 Task: Find a house in Willmar, United States, for 2 guests from June 5 to June 16, with a price range of ₹7,000 to ₹15,000, 1 bedroom, 1 bed, 1 bathroom, self check-in, and English-speaking host.
Action: Mouse moved to (459, 107)
Screenshot: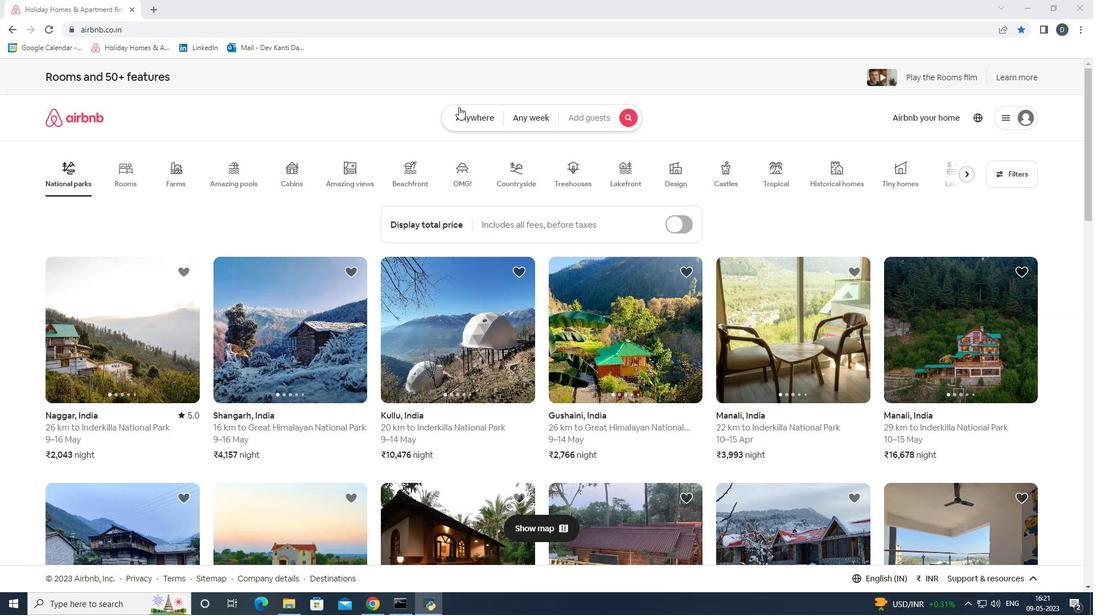 
Action: Mouse pressed left at (459, 107)
Screenshot: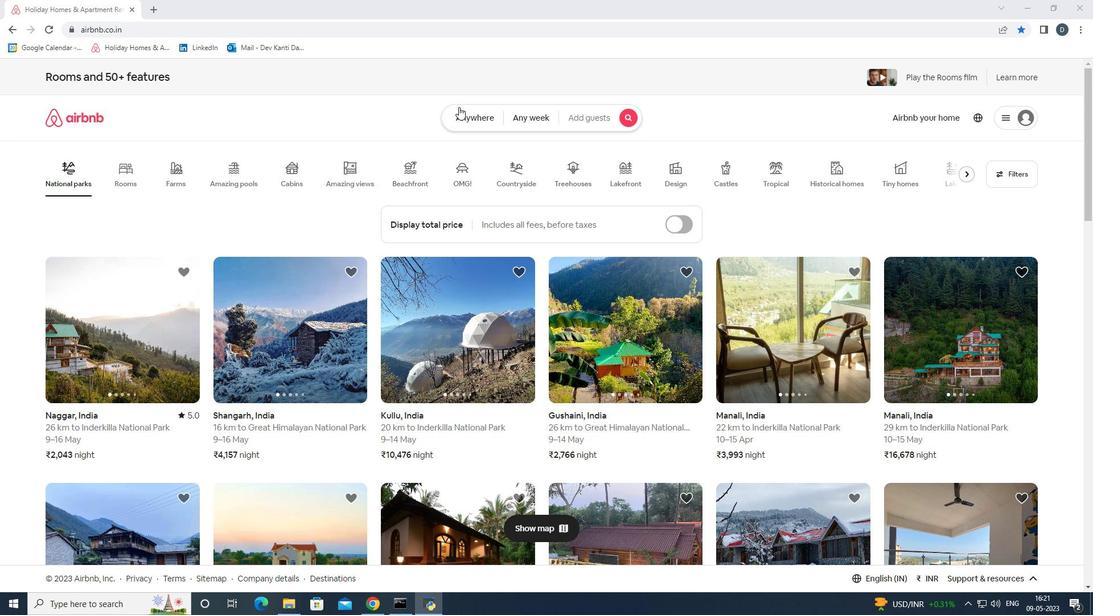 
Action: Mouse moved to (436, 163)
Screenshot: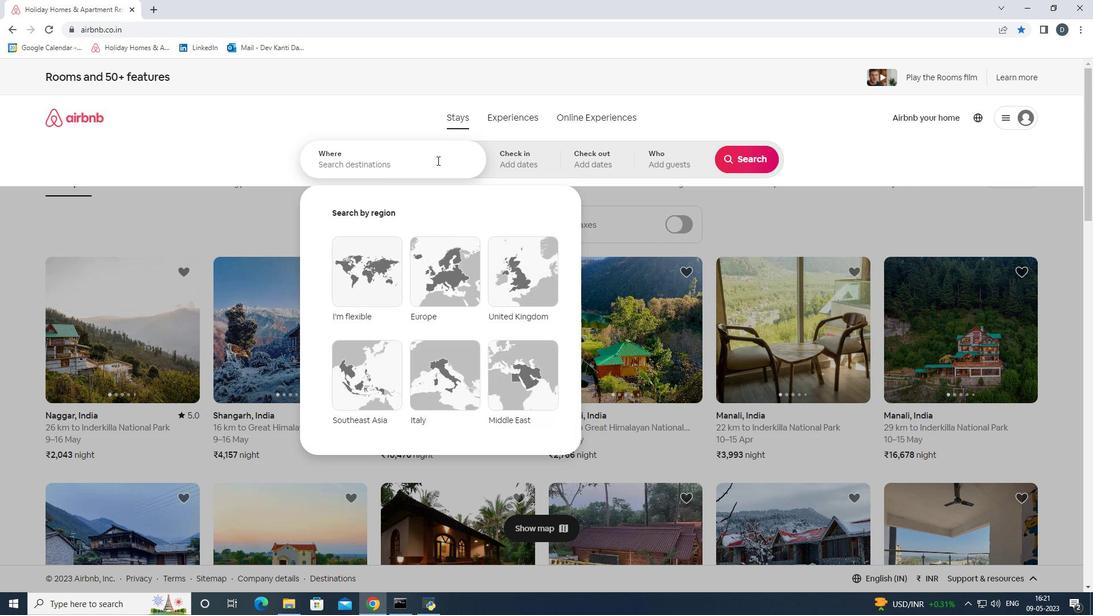 
Action: Mouse pressed left at (436, 163)
Screenshot: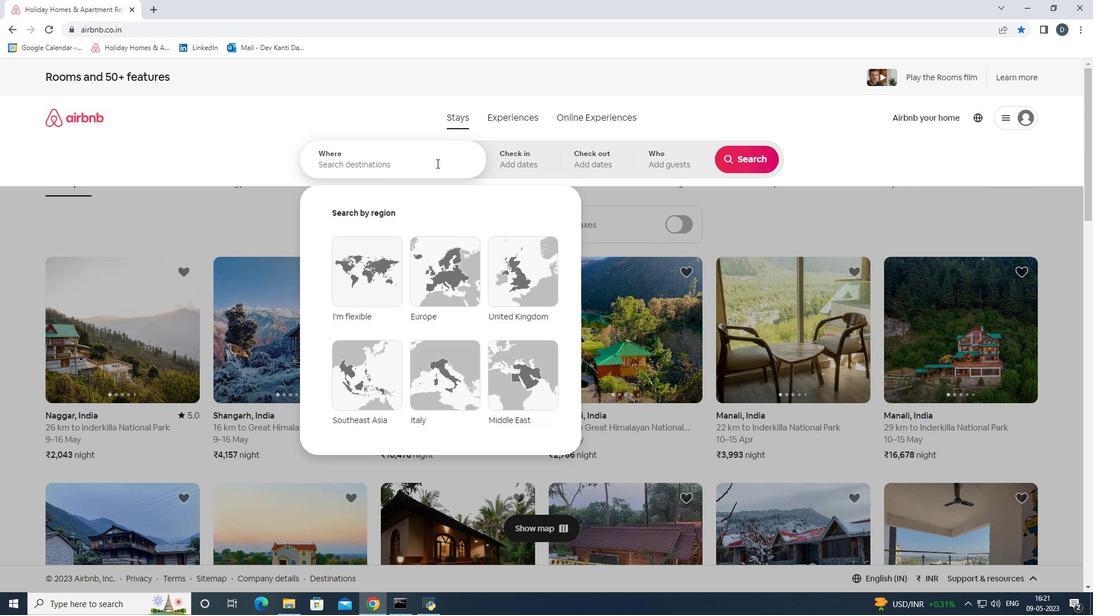 
Action: Mouse moved to (436, 163)
Screenshot: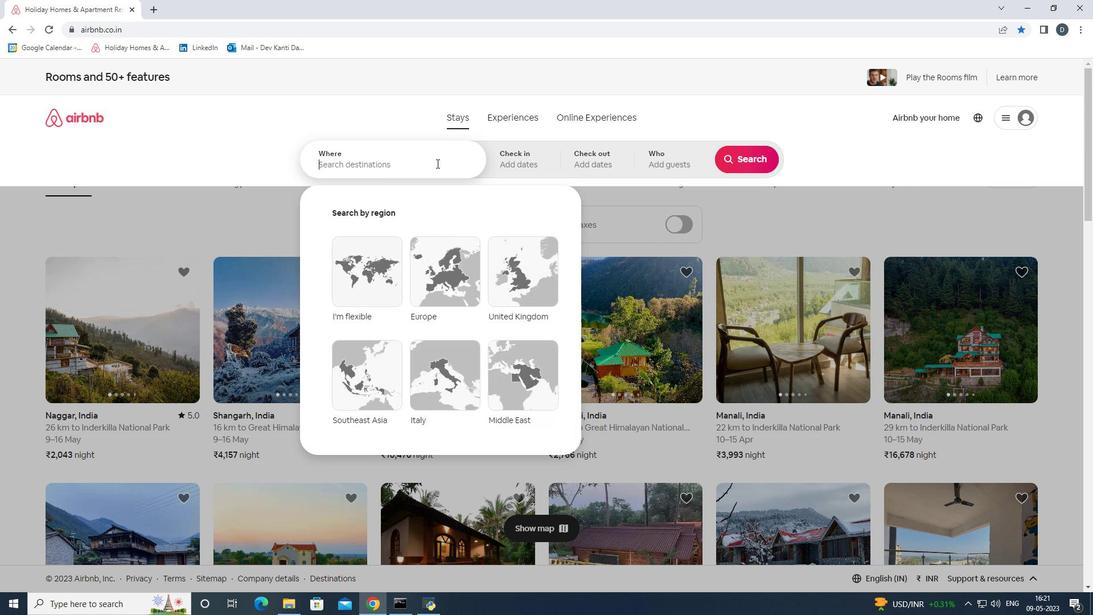 
Action: Key pressed <Key.shift><Key.shift><Key.shift><Key.shift><Key.shift><Key.shift><Key.shift><Key.shift><Key.shift>Willmar,<Key.space><Key.shift><Key.shift><Key.shift><Key.shift><Key.shift><Key.shift><Key.shift><Key.shift><Key.shift><Key.shift><Key.shift><Key.shift><Key.shift><Key.shift>United<Key.space><Key.shift><Key.shift><Key.shift><Key.shift><Key.shift><Key.shift><Key.shift><Key.shift><Key.shift><Key.shift><Key.shift>States<Key.enter>
Screenshot: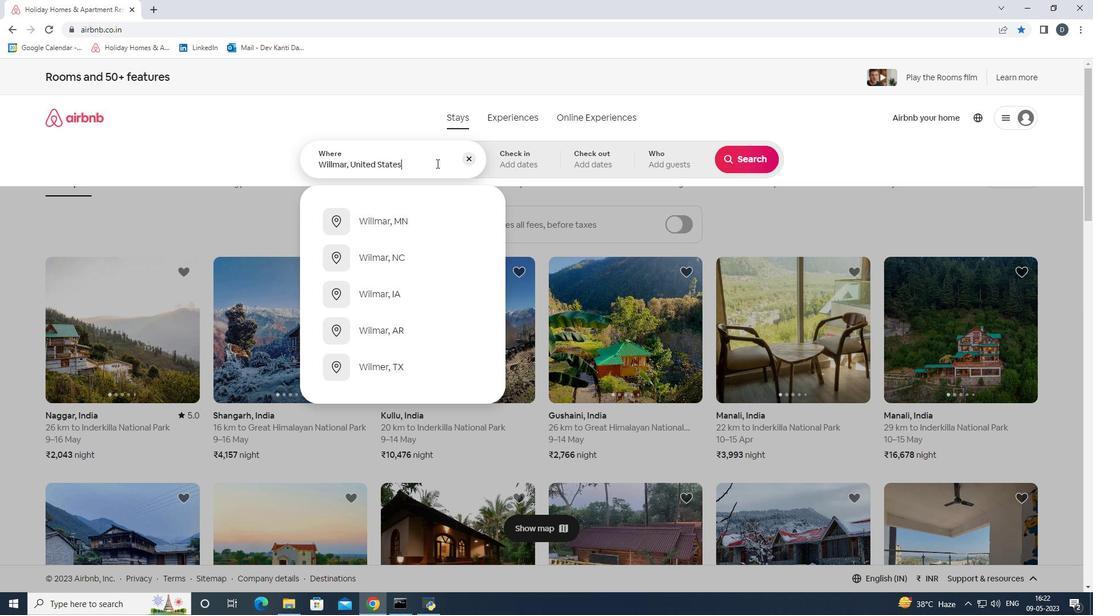 
Action: Mouse moved to (595, 320)
Screenshot: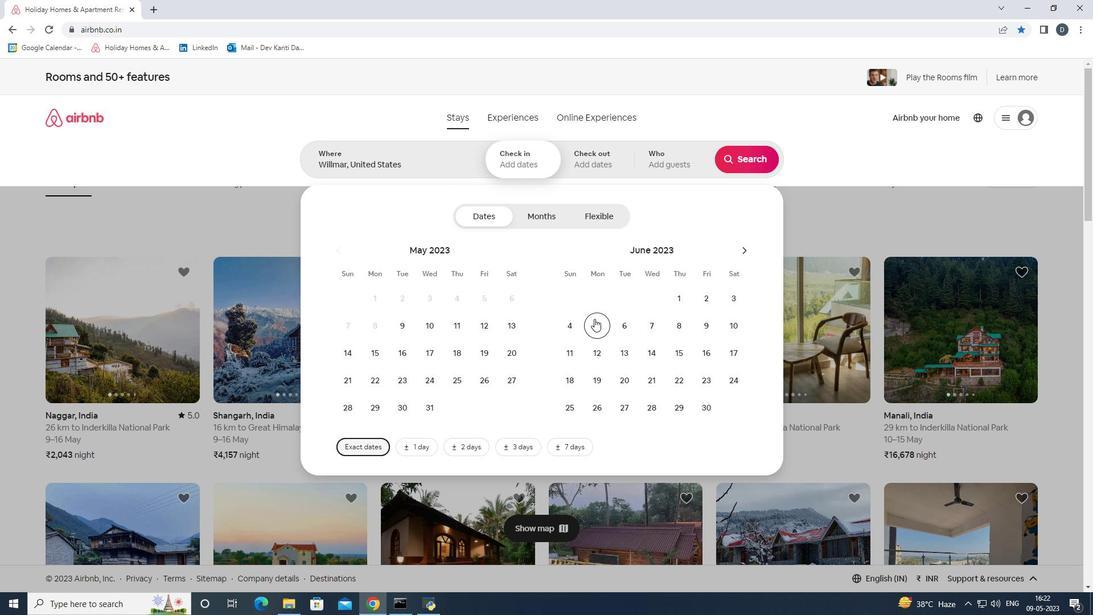 
Action: Mouse pressed left at (595, 320)
Screenshot: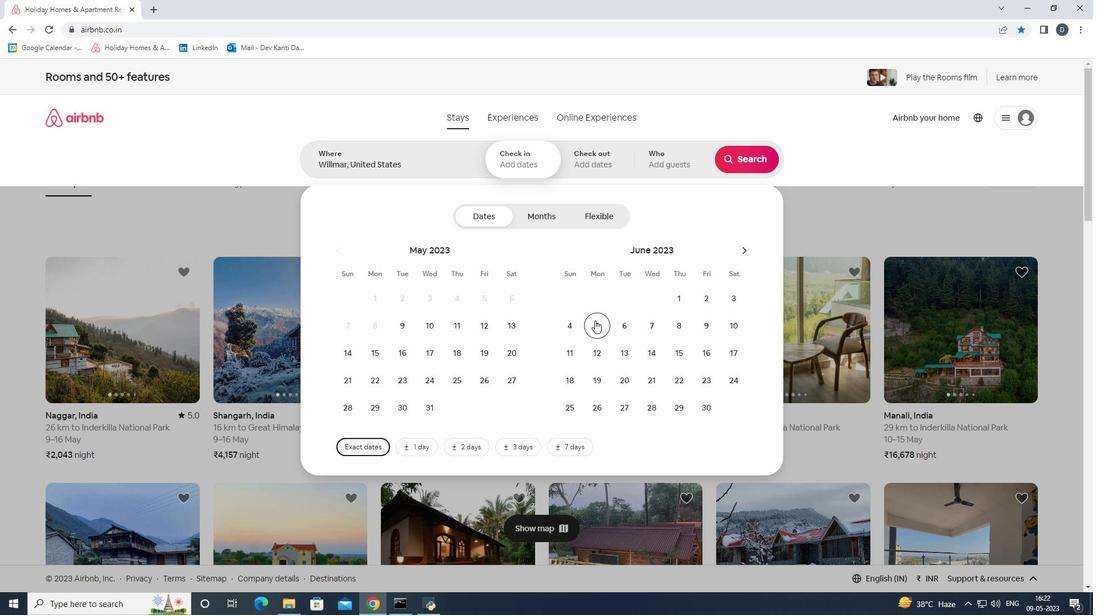 
Action: Mouse moved to (702, 345)
Screenshot: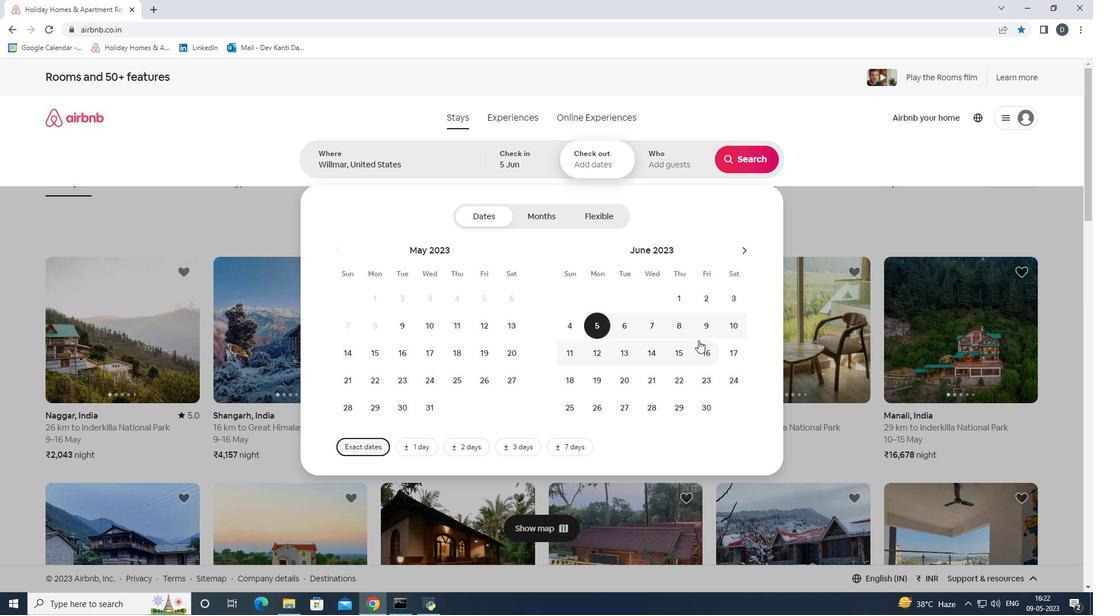 
Action: Mouse pressed left at (702, 345)
Screenshot: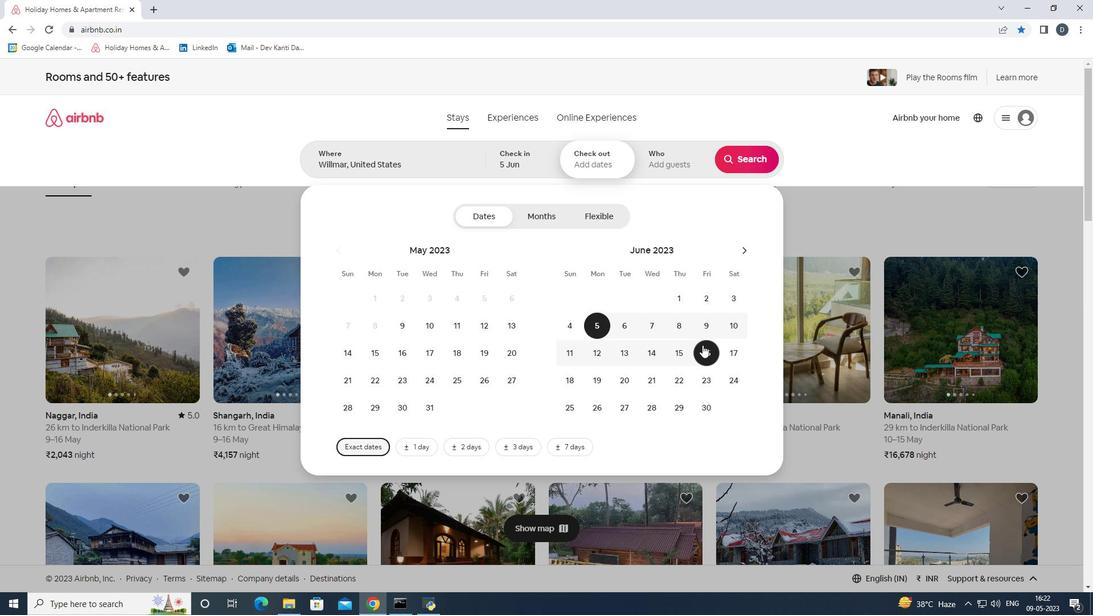 
Action: Mouse moved to (679, 166)
Screenshot: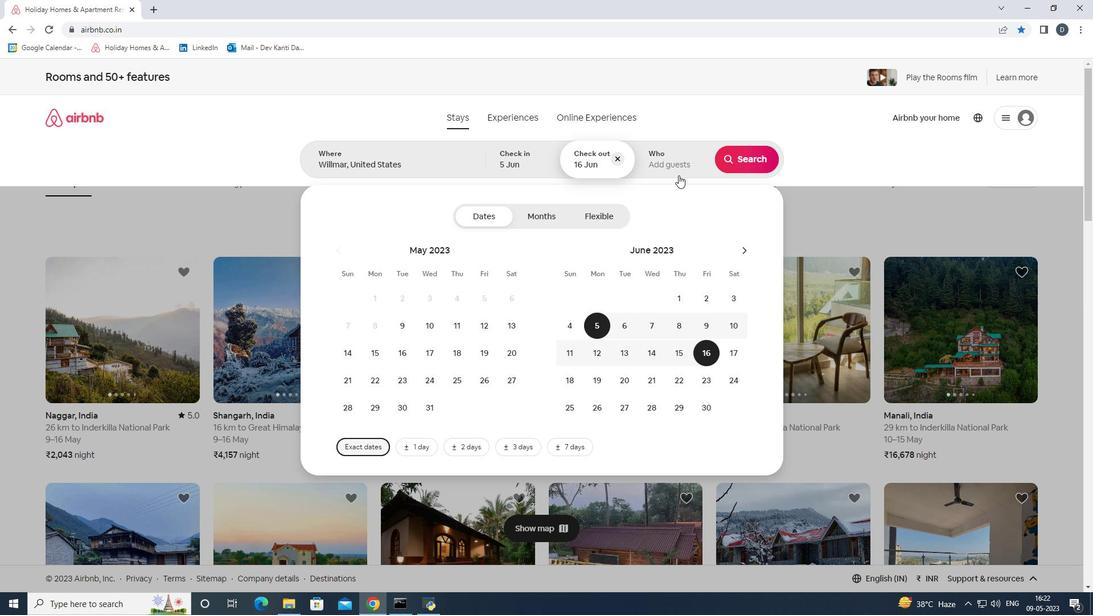 
Action: Mouse pressed left at (679, 166)
Screenshot: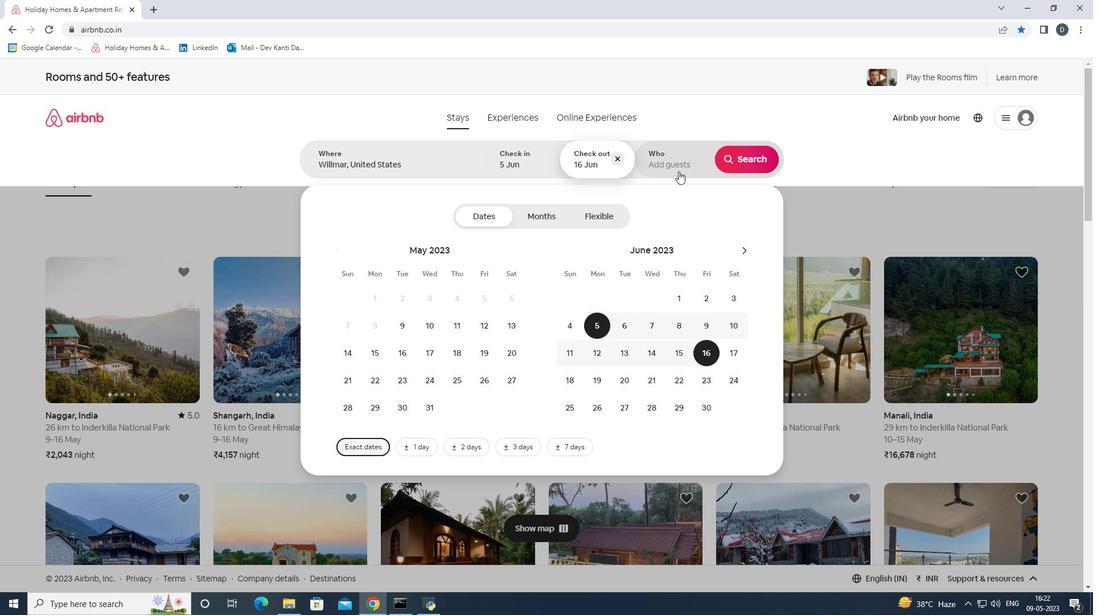 
Action: Mouse moved to (744, 218)
Screenshot: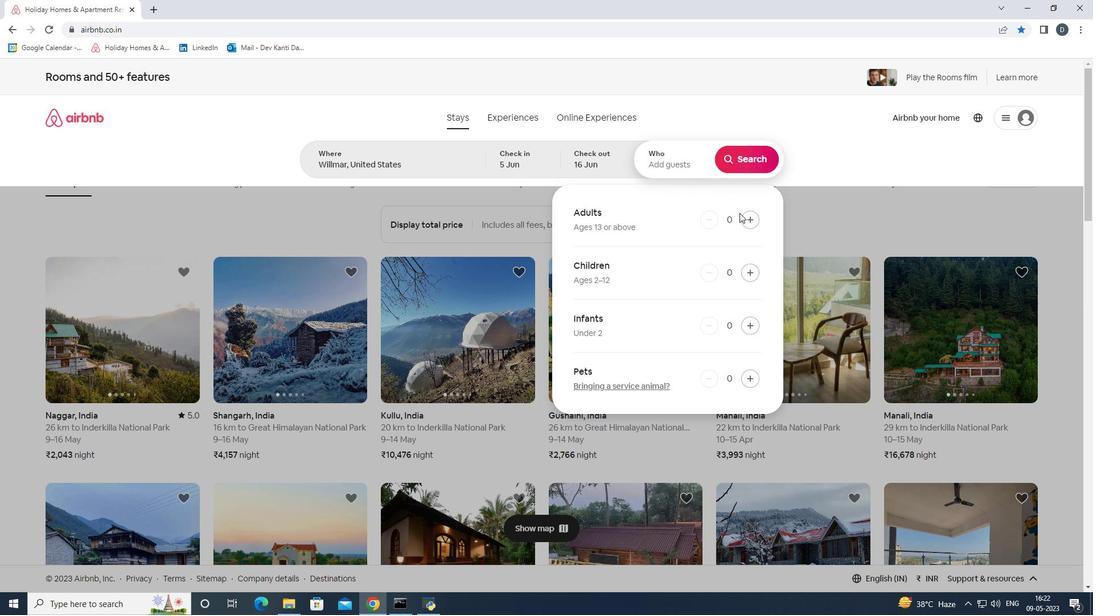 
Action: Mouse pressed left at (744, 218)
Screenshot: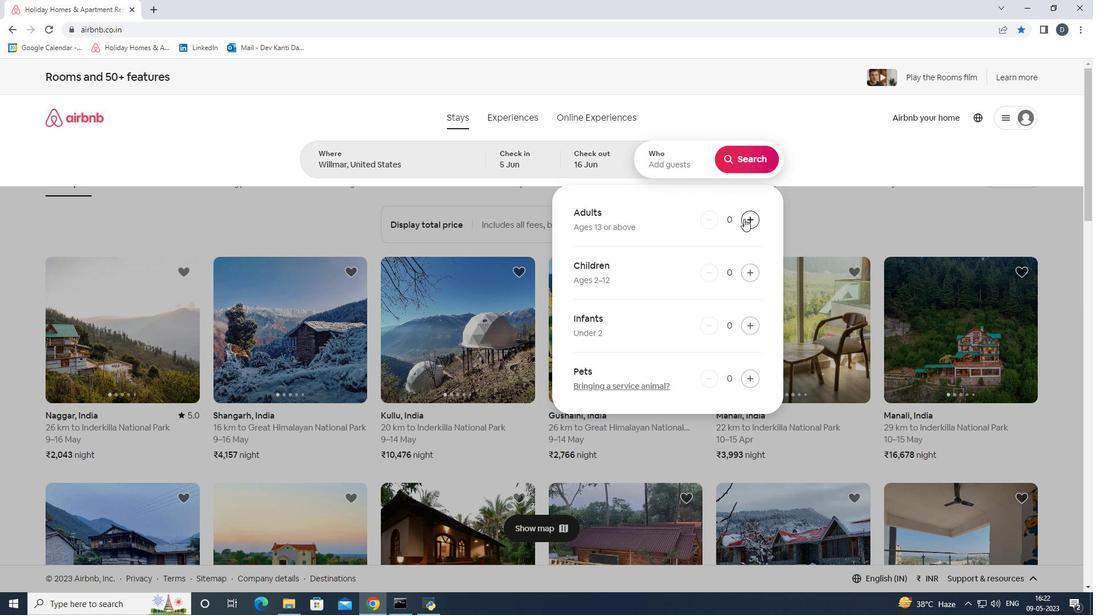 
Action: Mouse pressed left at (744, 218)
Screenshot: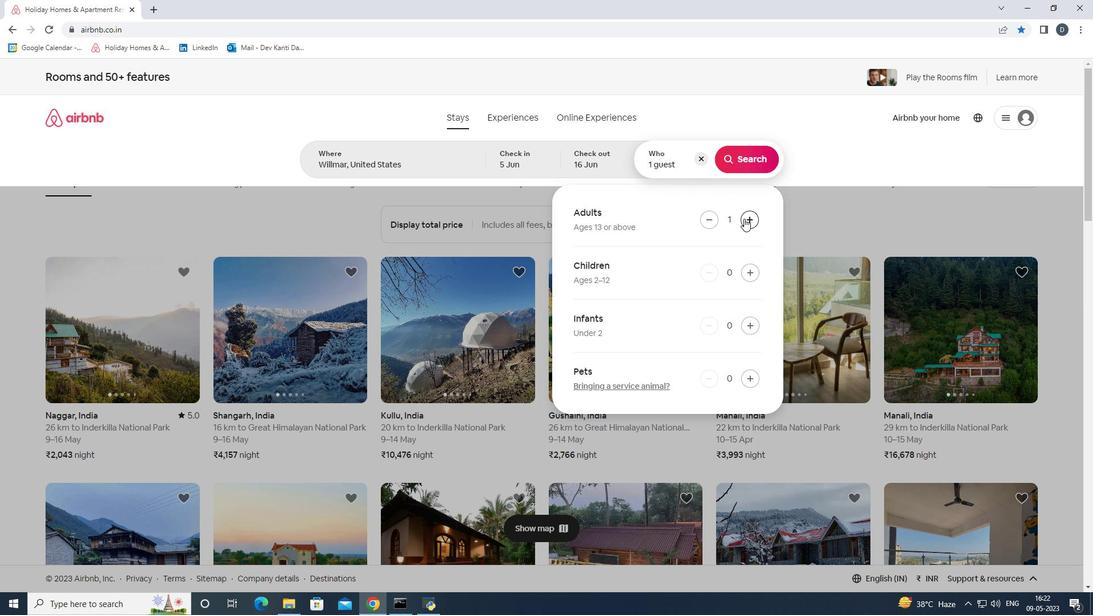 
Action: Mouse moved to (747, 163)
Screenshot: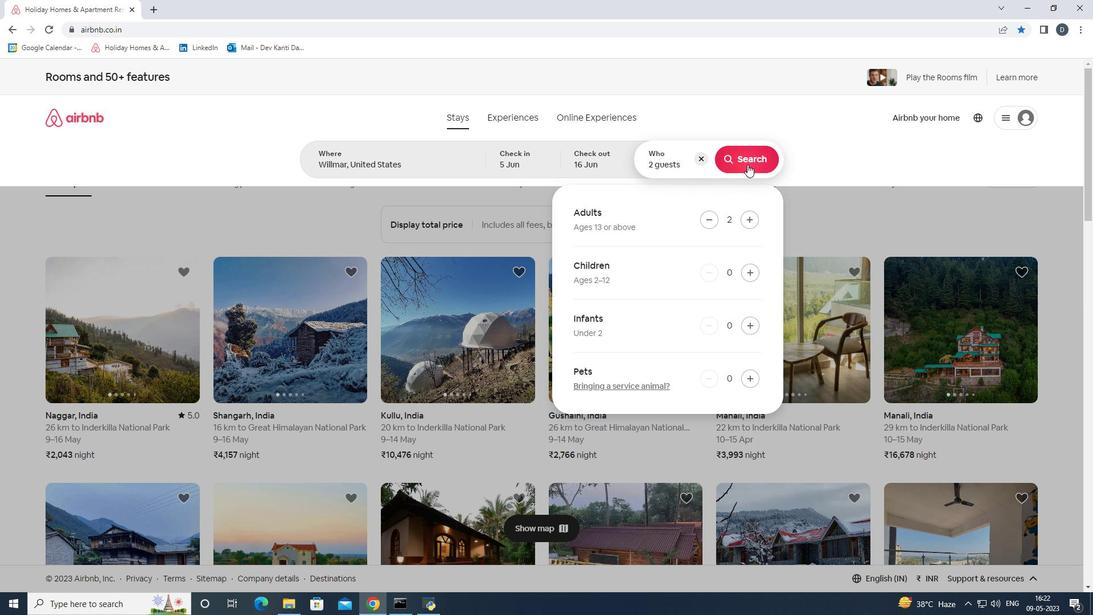 
Action: Mouse pressed left at (747, 163)
Screenshot: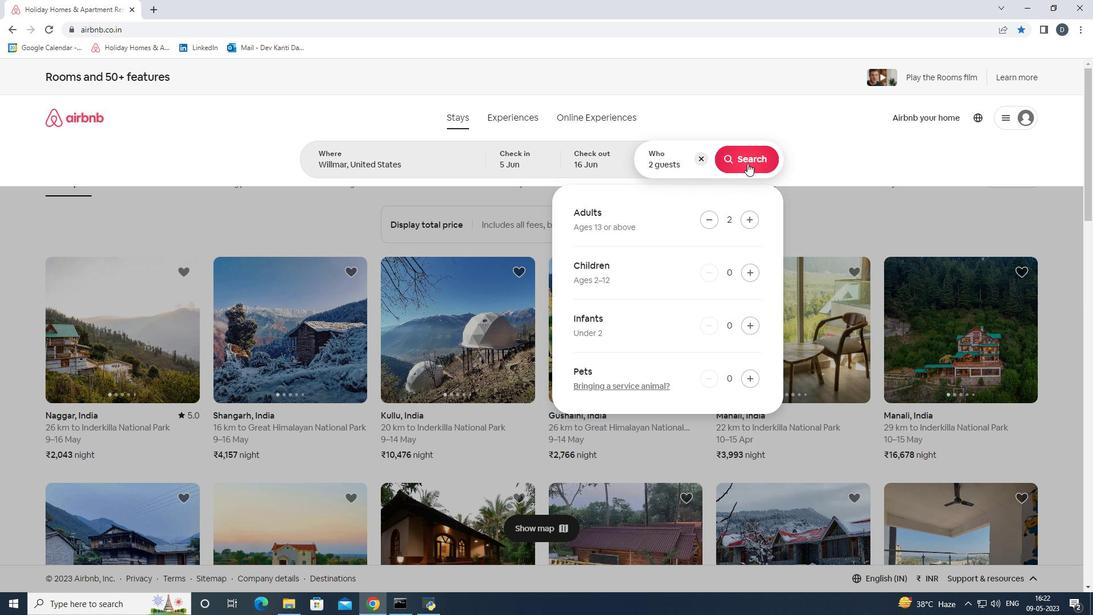 
Action: Mouse moved to (1025, 133)
Screenshot: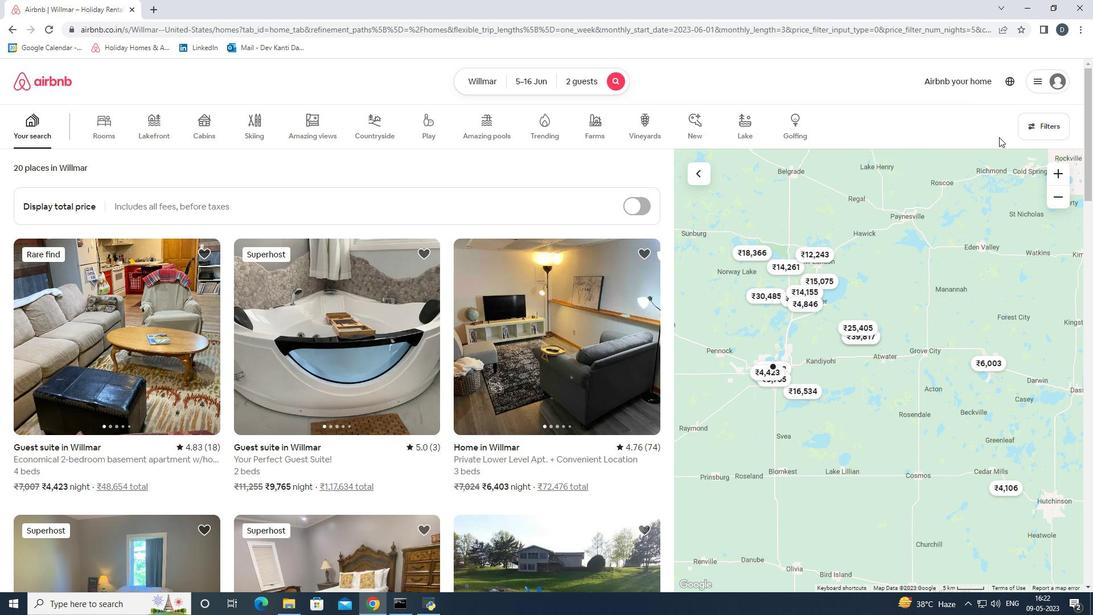 
Action: Mouse pressed left at (1025, 133)
Screenshot: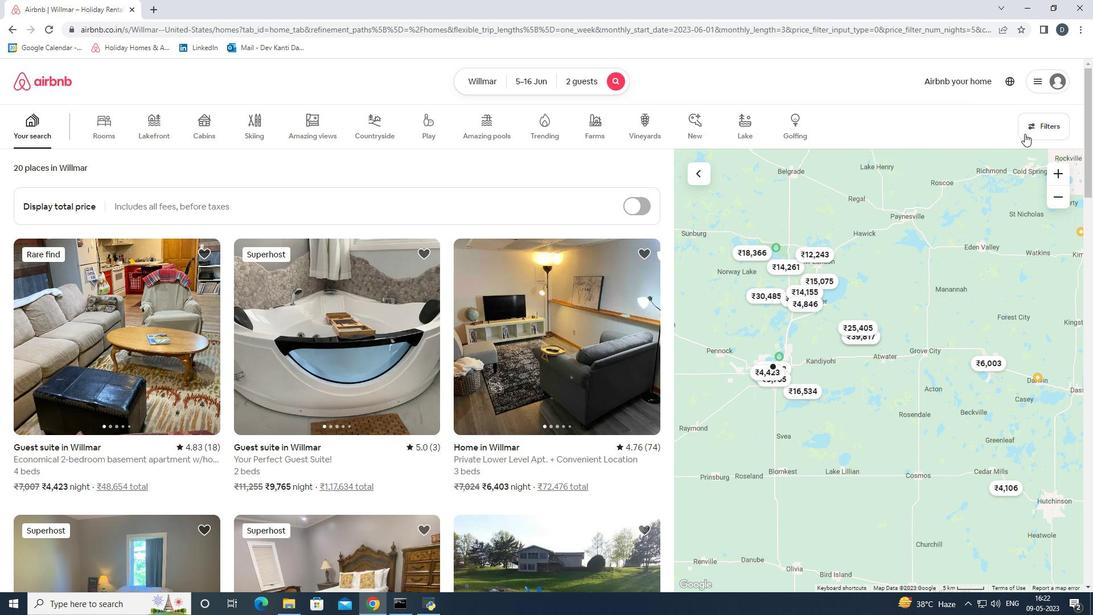 
Action: Mouse moved to (485, 403)
Screenshot: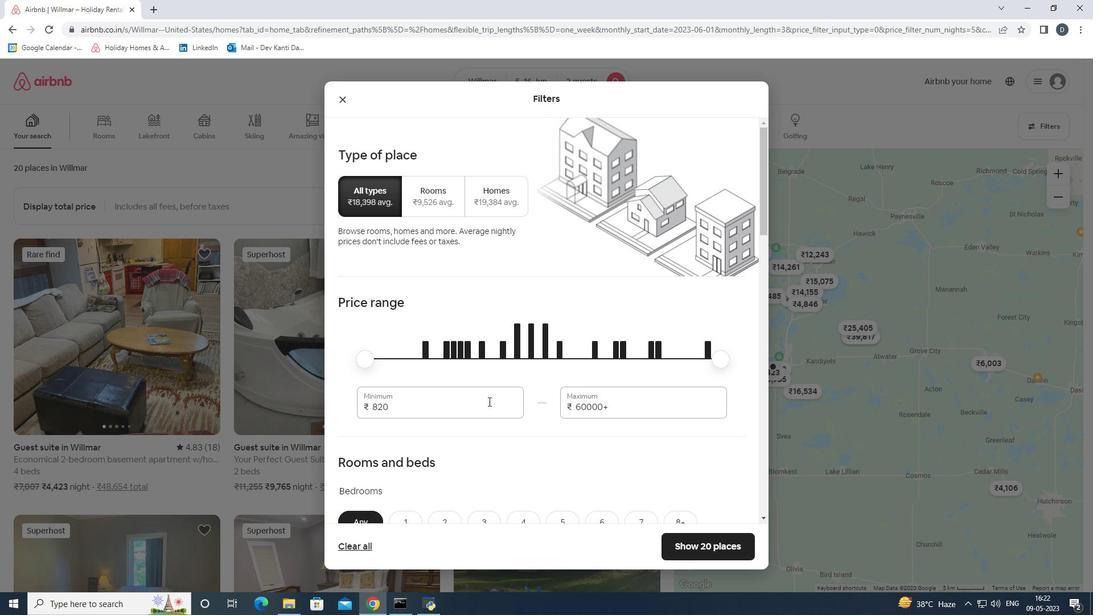 
Action: Mouse pressed left at (485, 403)
Screenshot: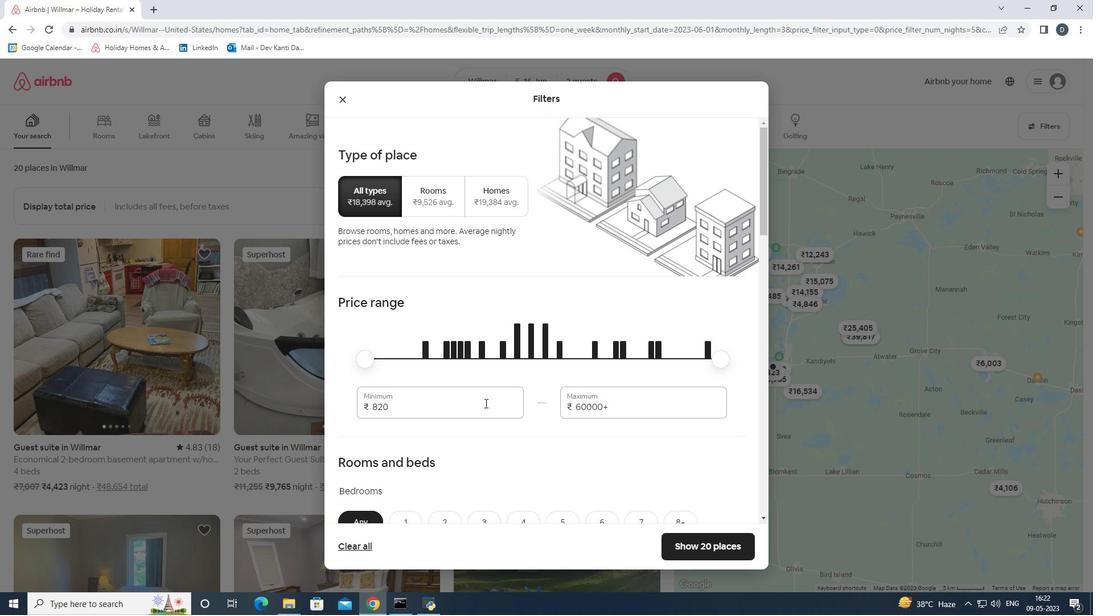 
Action: Mouse pressed left at (485, 403)
Screenshot: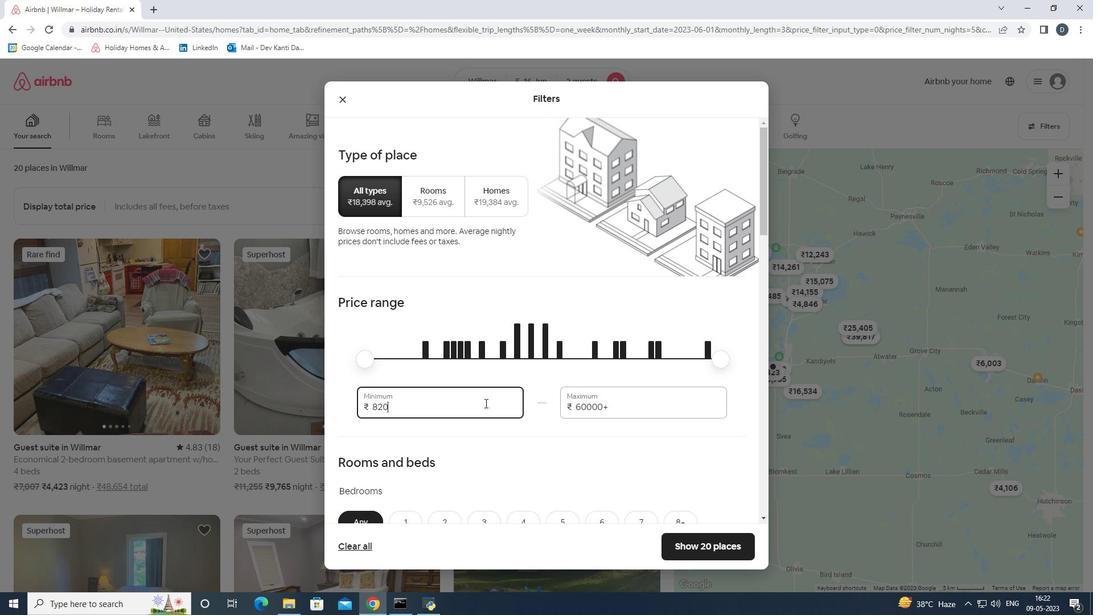 
Action: Key pressed 7000<Key.tab>15000
Screenshot: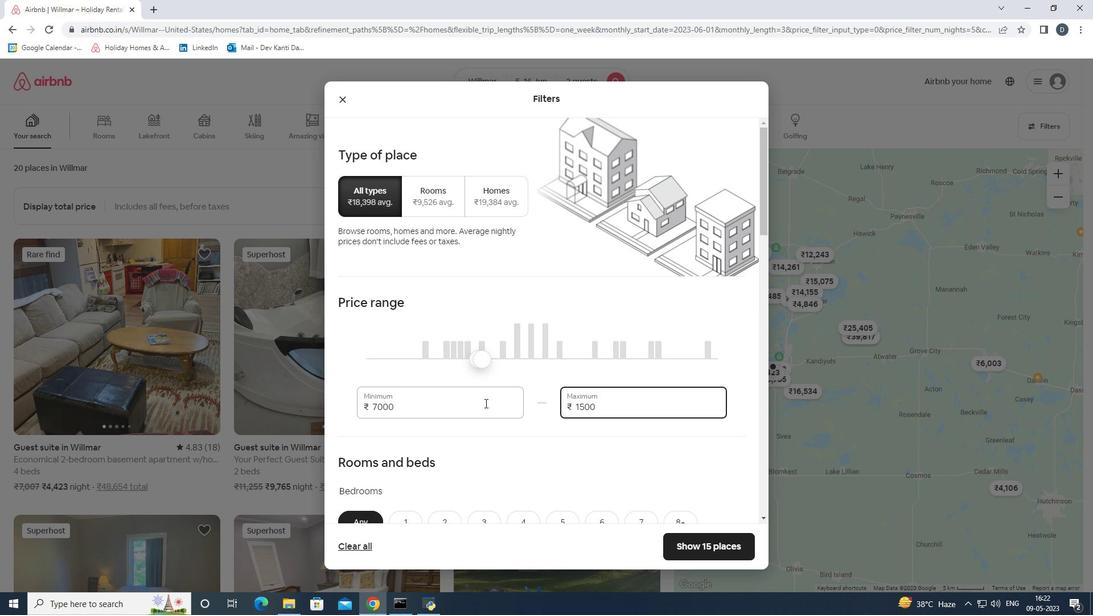 
Action: Mouse scrolled (485, 402) with delta (0, 0)
Screenshot: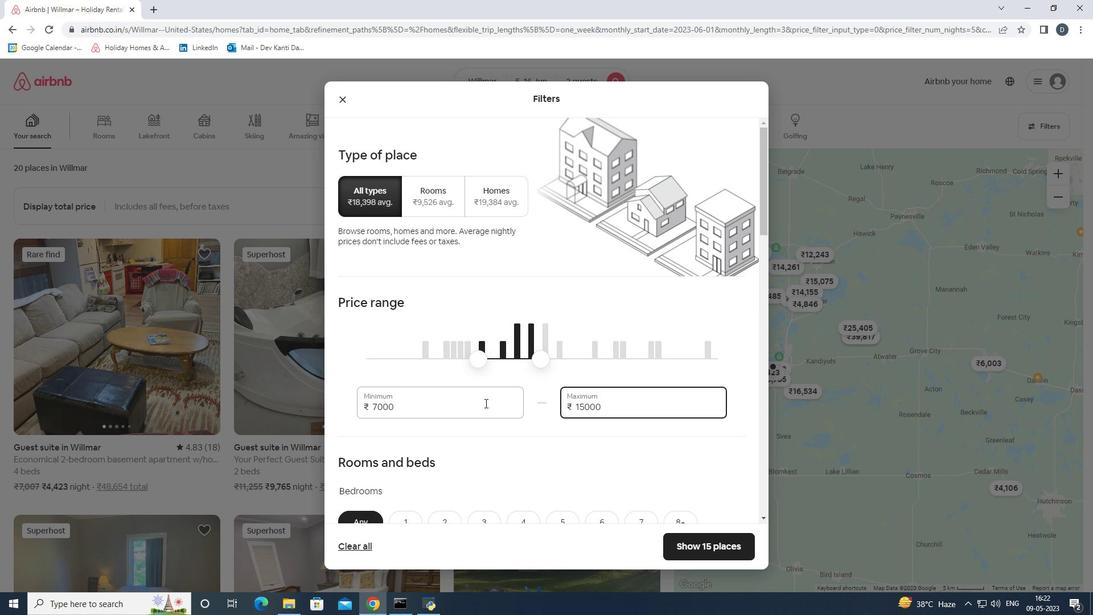 
Action: Mouse scrolled (485, 402) with delta (0, 0)
Screenshot: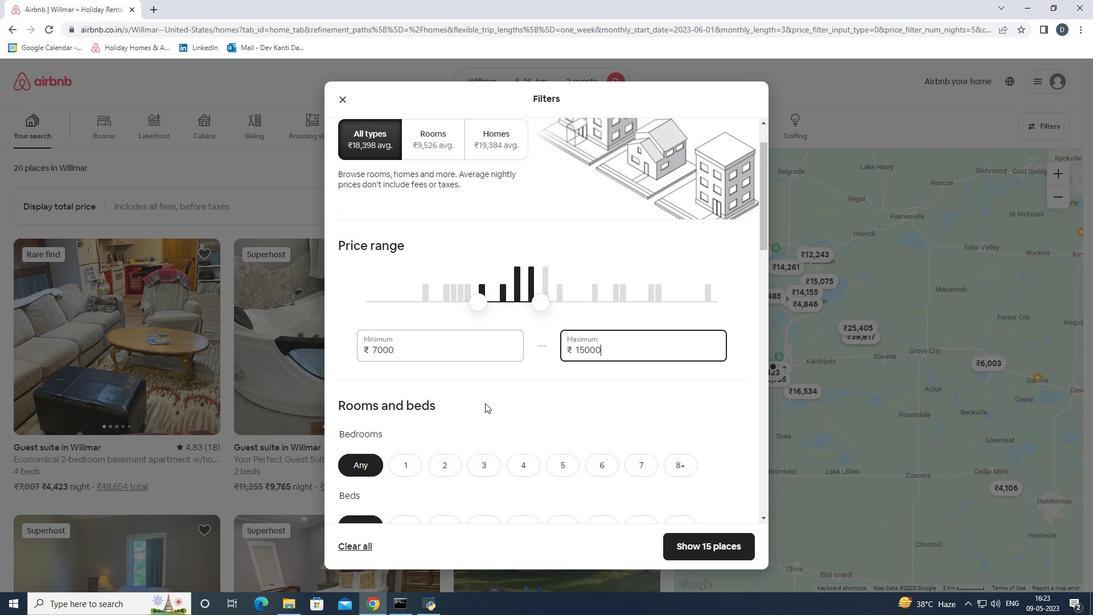 
Action: Mouse scrolled (485, 402) with delta (0, 0)
Screenshot: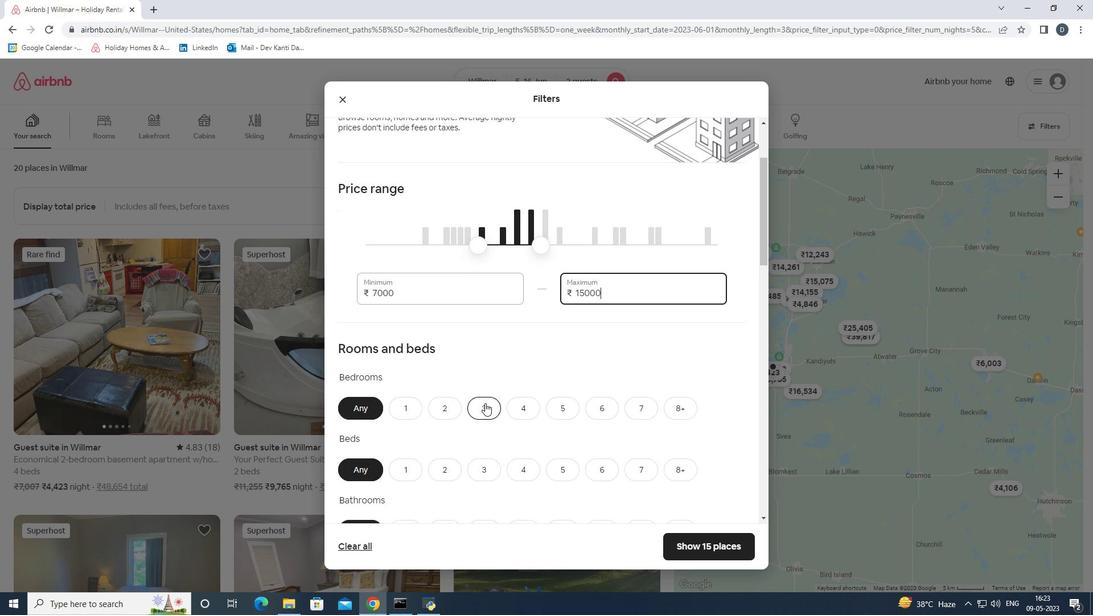
Action: Mouse scrolled (485, 402) with delta (0, 0)
Screenshot: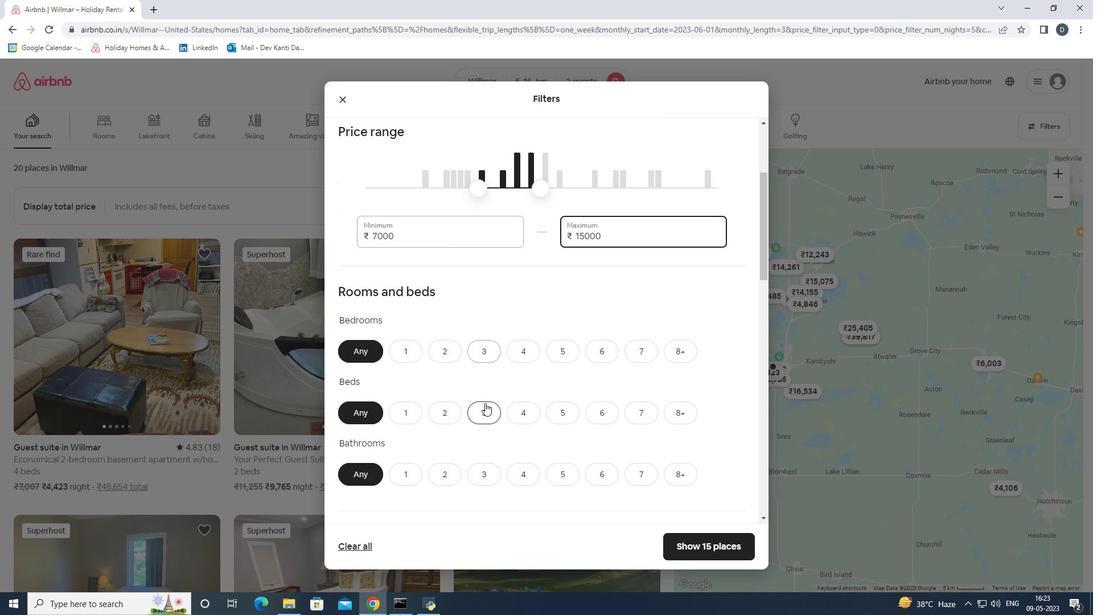 
Action: Mouse moved to (410, 296)
Screenshot: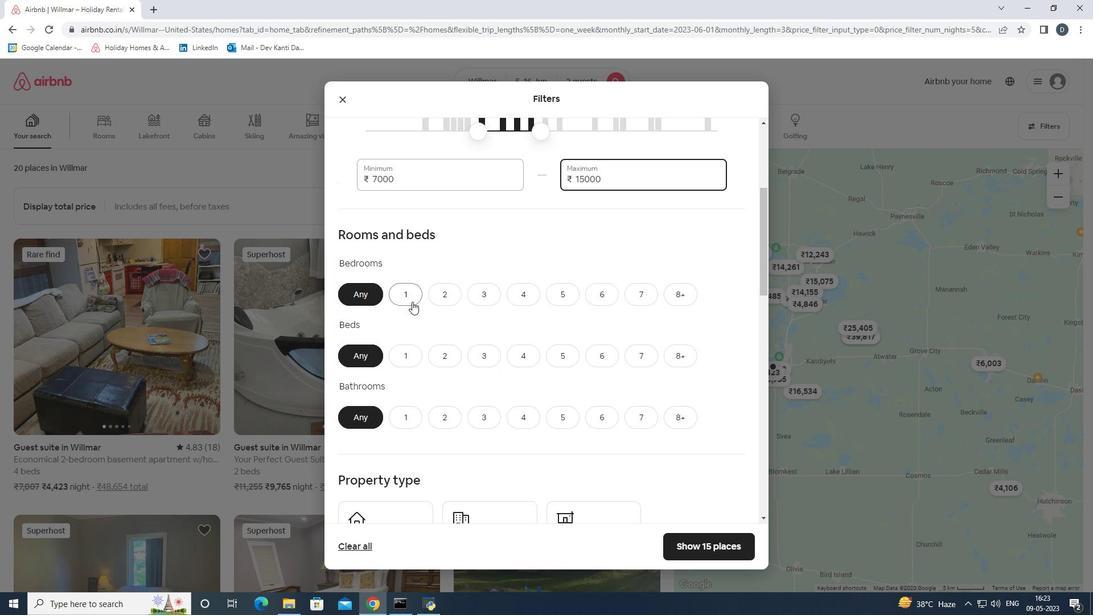 
Action: Mouse pressed left at (410, 296)
Screenshot: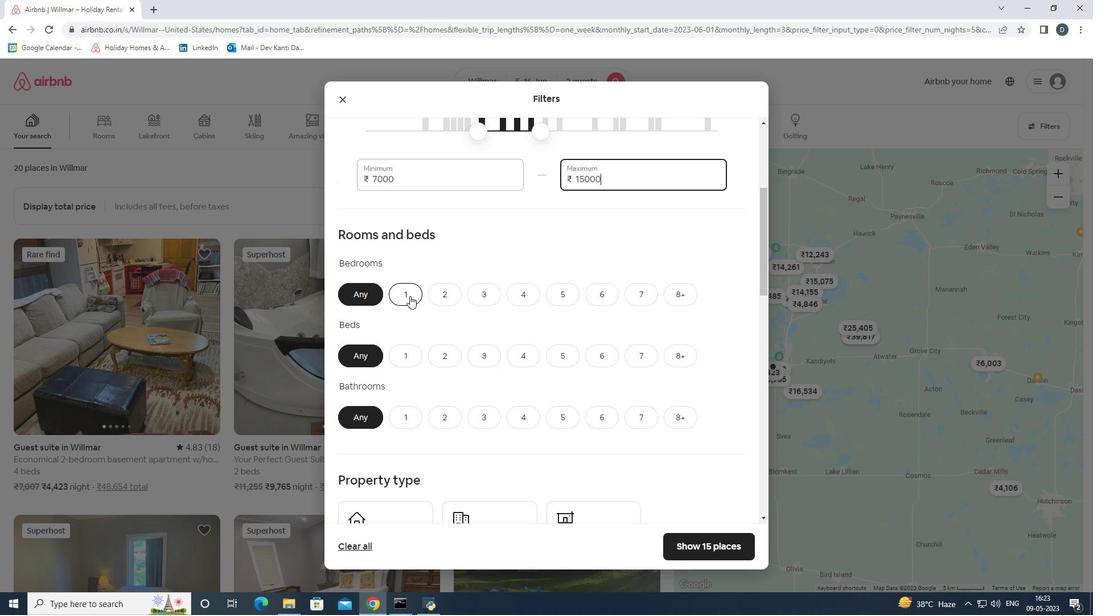 
Action: Mouse moved to (401, 356)
Screenshot: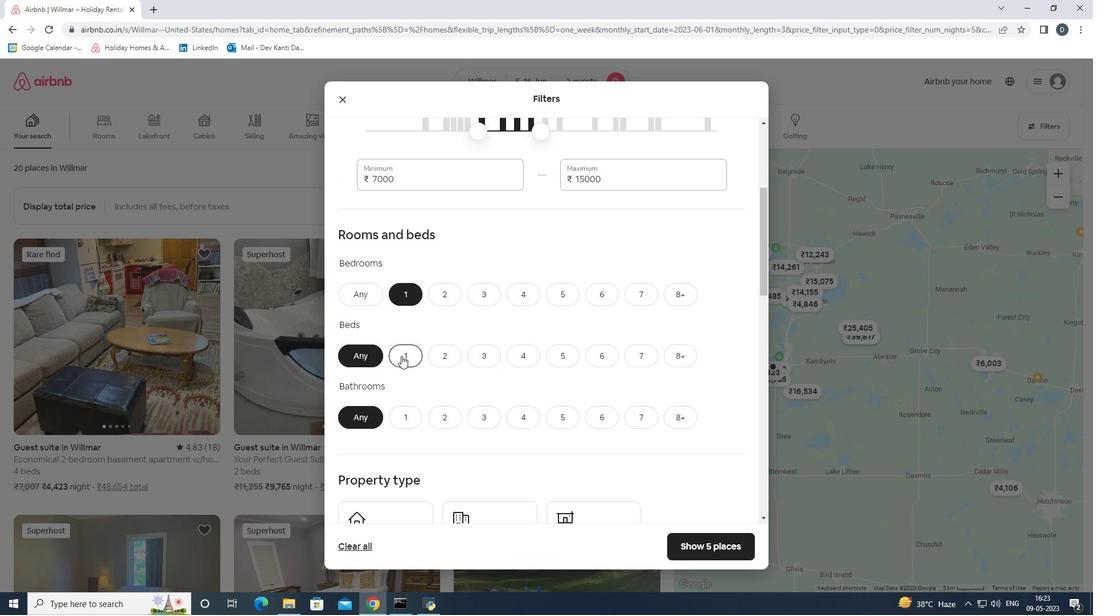 
Action: Mouse pressed left at (401, 356)
Screenshot: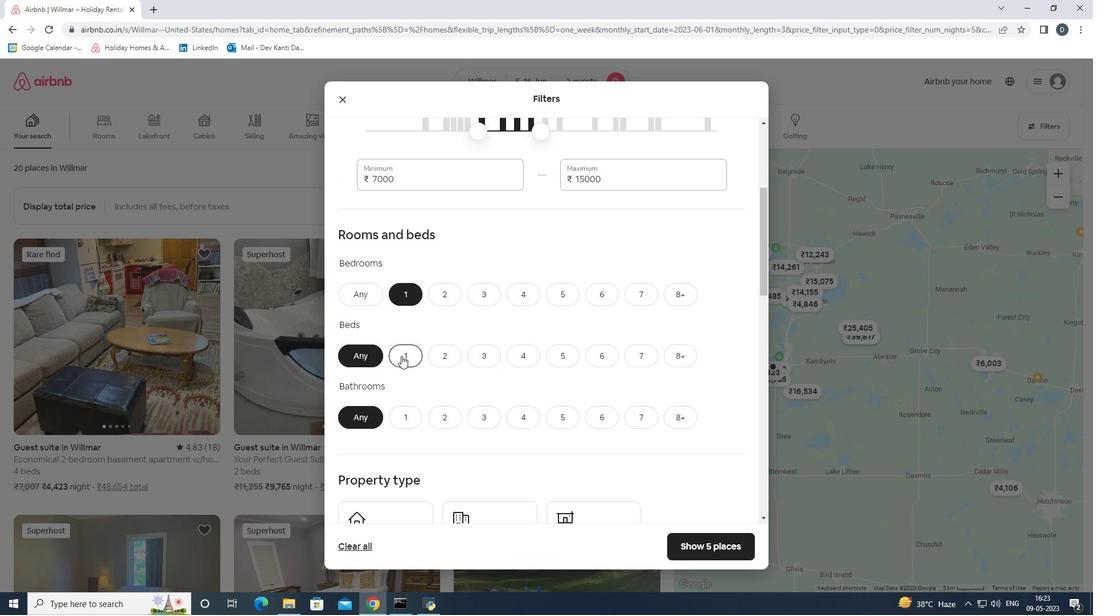 
Action: Mouse moved to (409, 409)
Screenshot: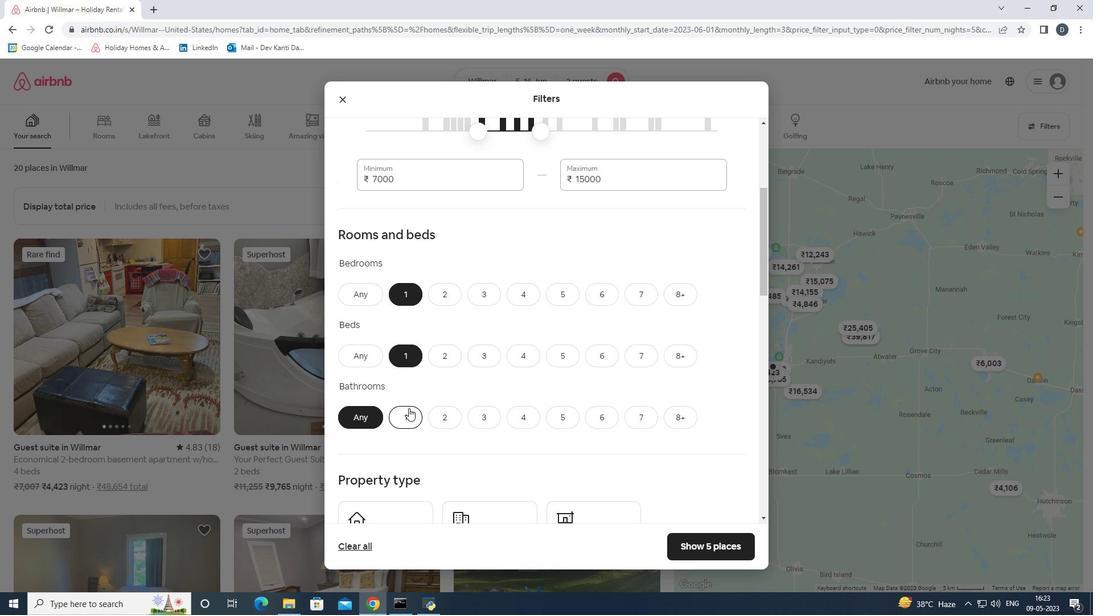 
Action: Mouse pressed left at (409, 409)
Screenshot: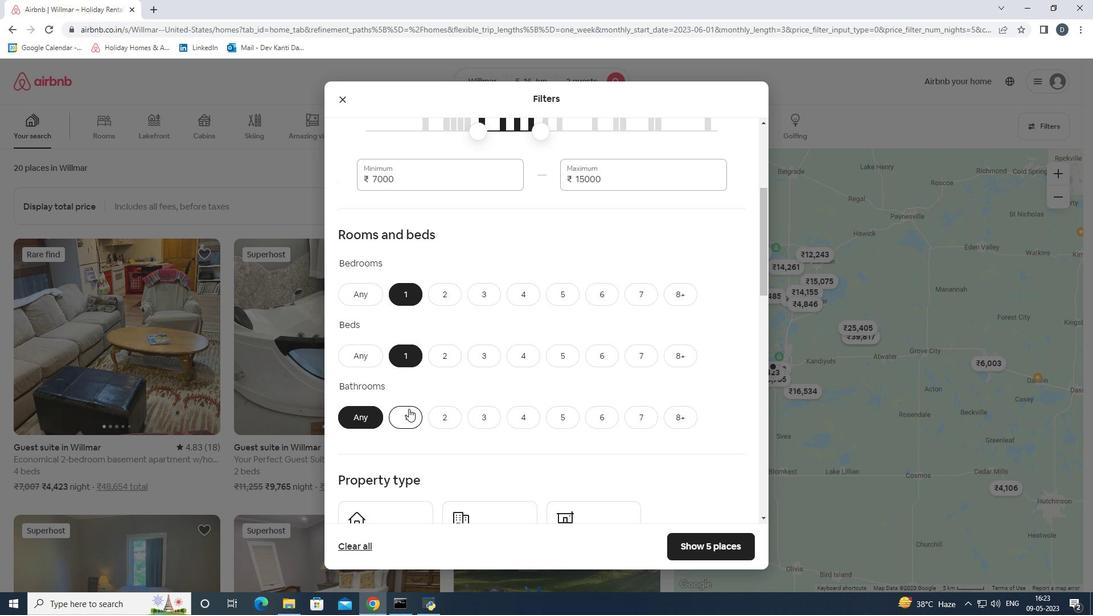 
Action: Mouse scrolled (409, 409) with delta (0, 0)
Screenshot: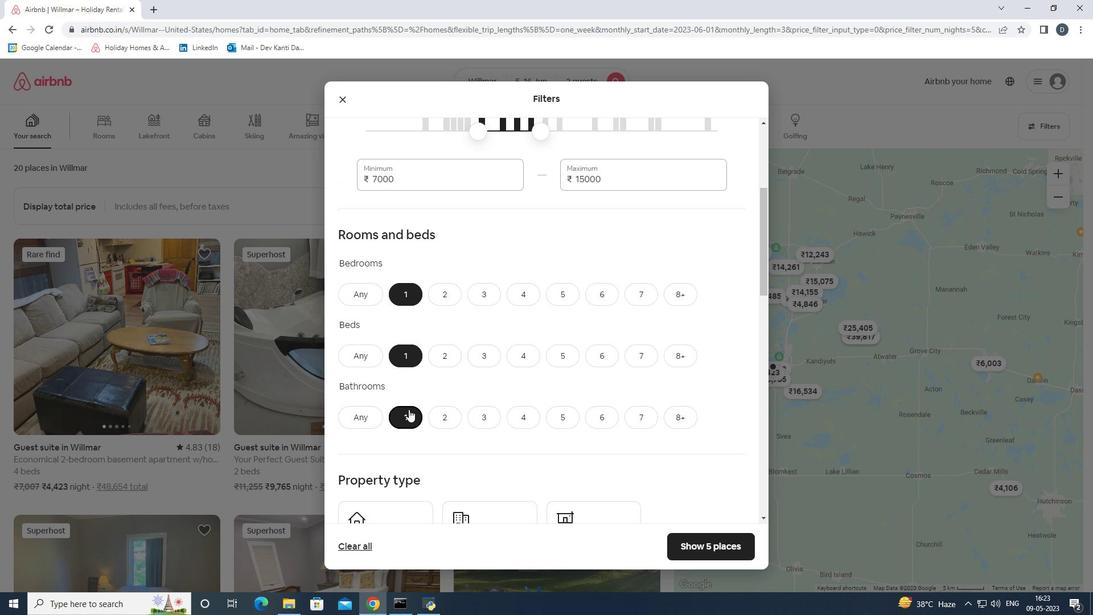 
Action: Mouse scrolled (409, 409) with delta (0, 0)
Screenshot: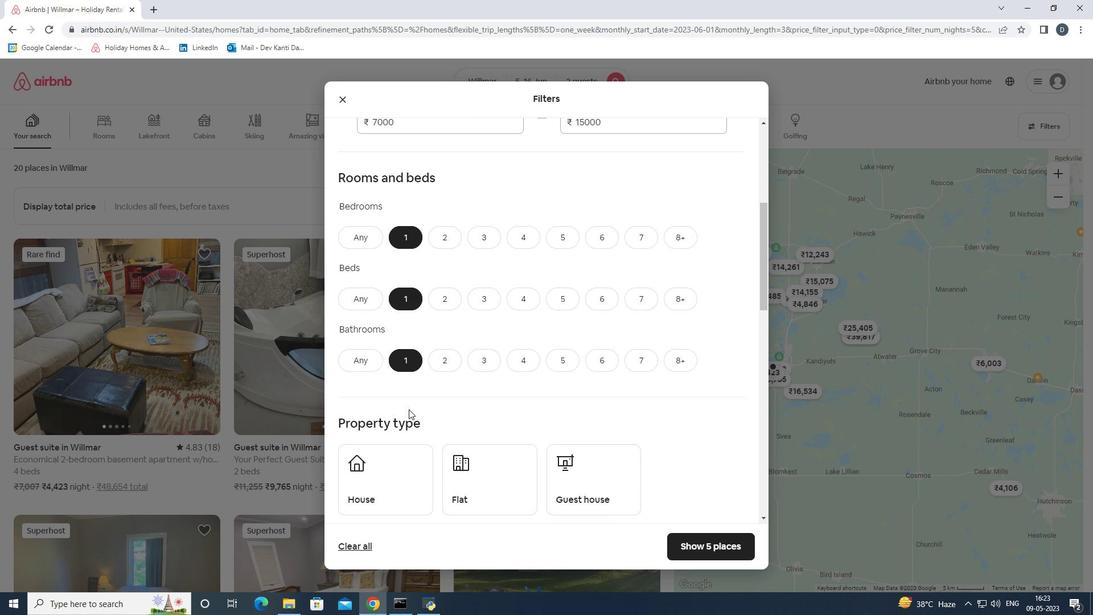 
Action: Mouse moved to (409, 409)
Screenshot: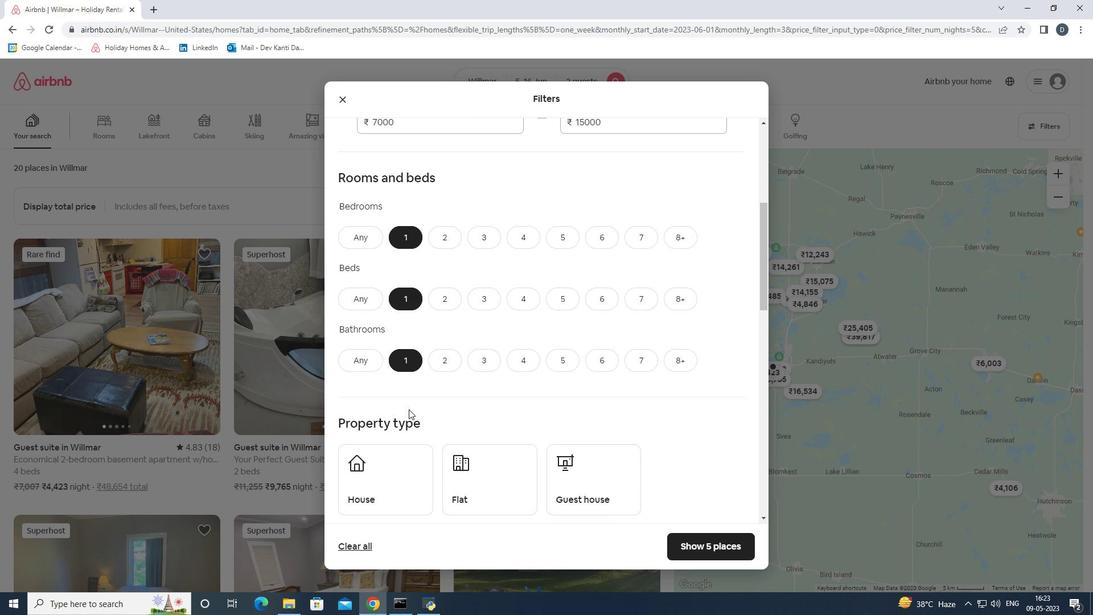 
Action: Mouse pressed left at (409, 409)
Screenshot: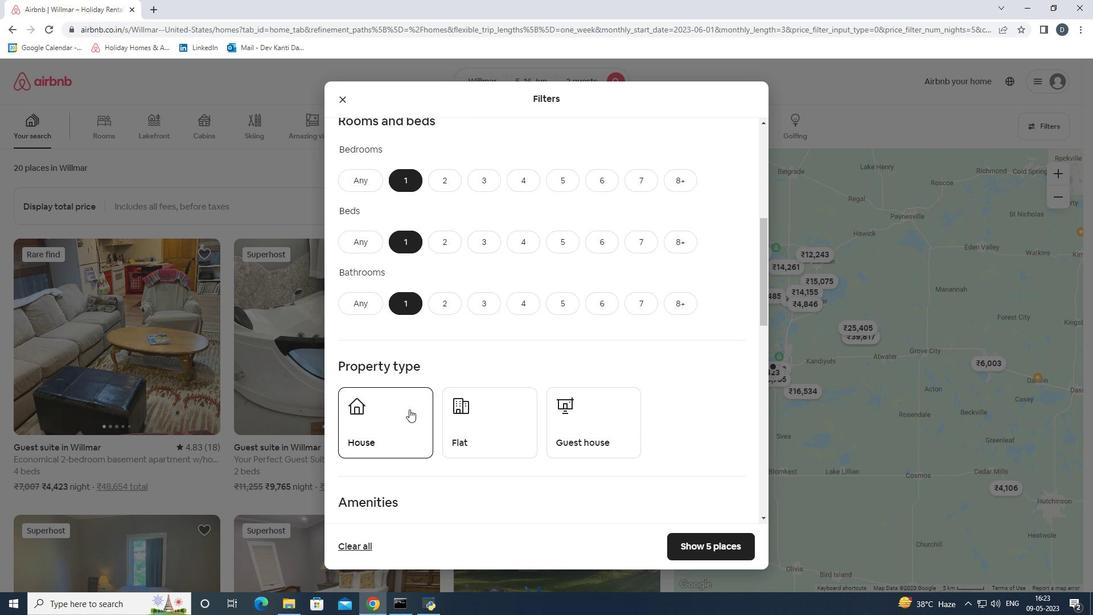
Action: Mouse moved to (480, 415)
Screenshot: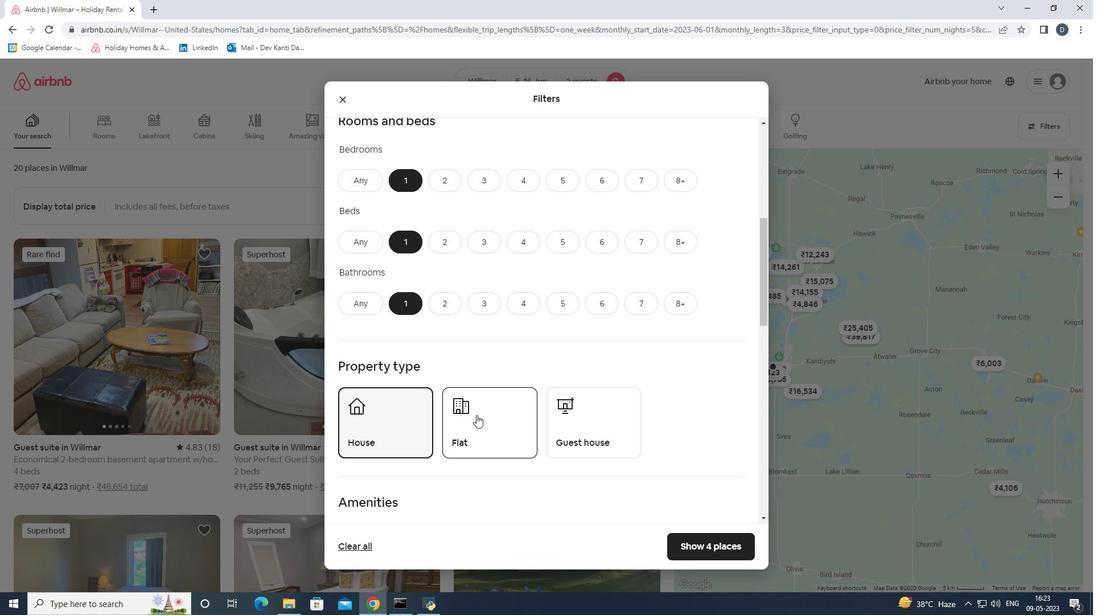 
Action: Mouse pressed left at (480, 415)
Screenshot: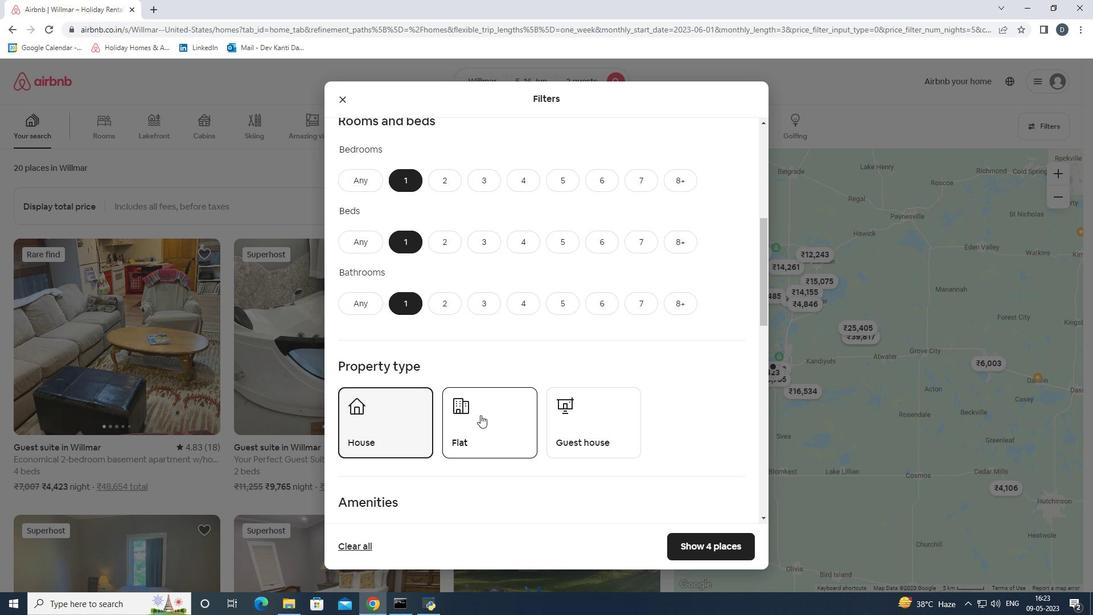 
Action: Mouse moved to (550, 420)
Screenshot: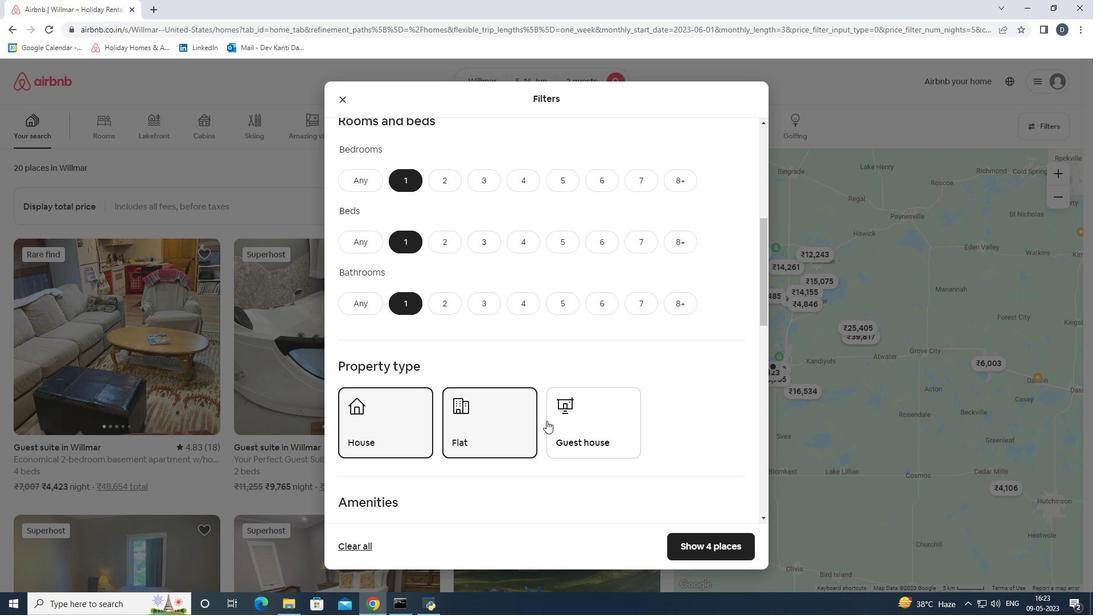 
Action: Mouse pressed left at (550, 420)
Screenshot: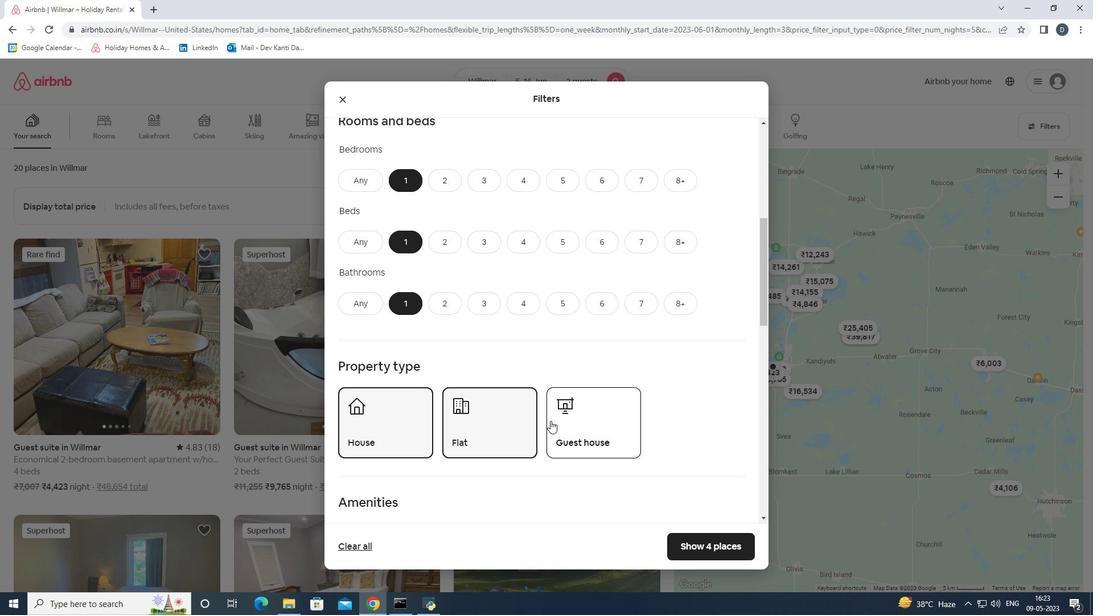 
Action: Mouse scrolled (550, 420) with delta (0, 0)
Screenshot: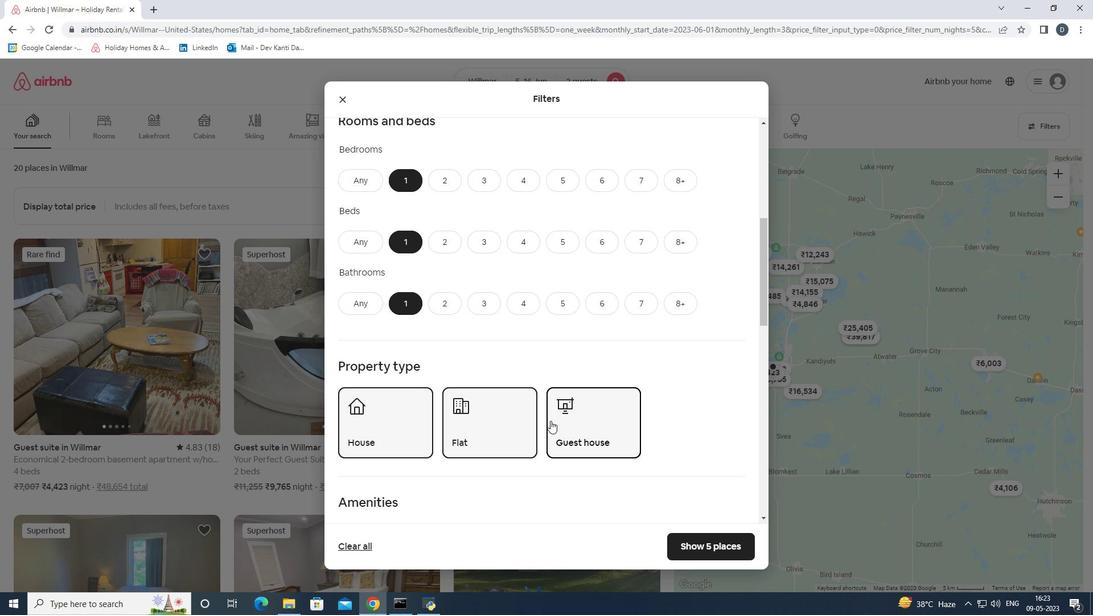 
Action: Mouse scrolled (550, 420) with delta (0, 0)
Screenshot: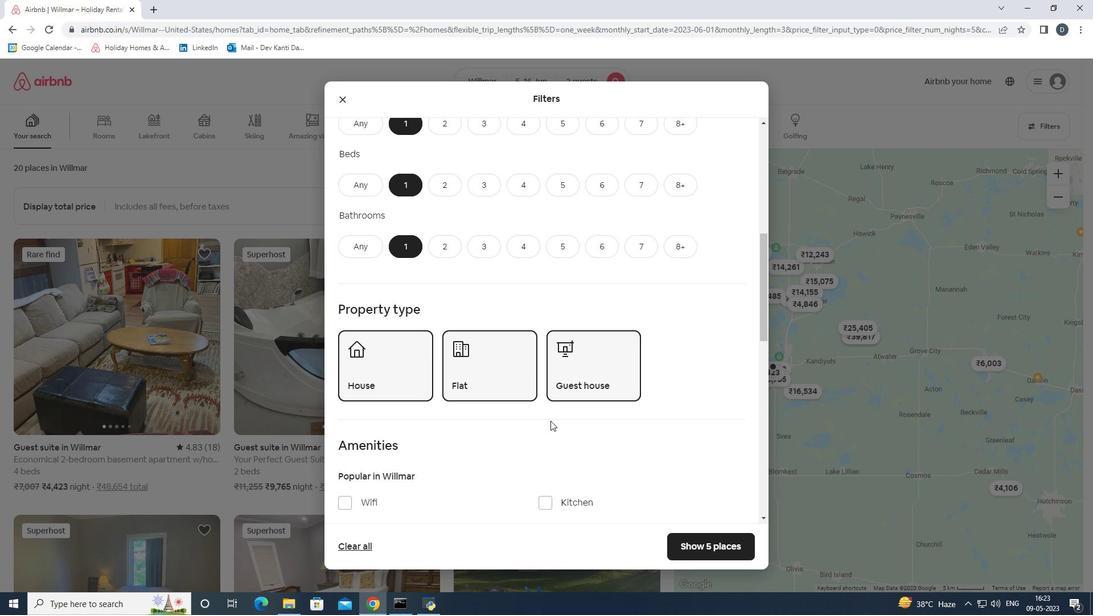
Action: Mouse scrolled (550, 420) with delta (0, 0)
Screenshot: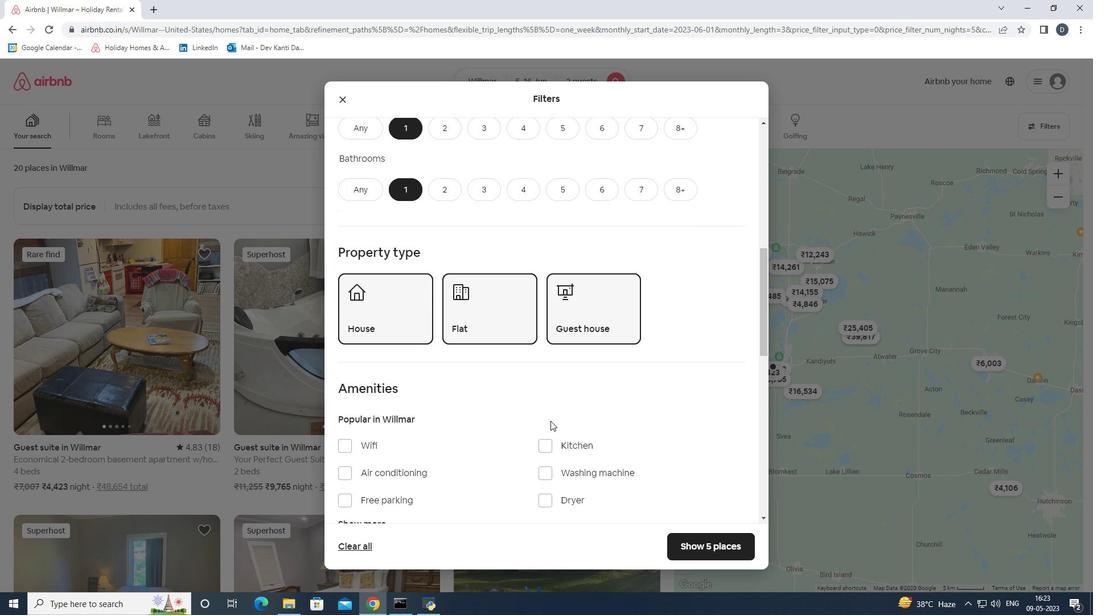 
Action: Mouse scrolled (550, 420) with delta (0, 0)
Screenshot: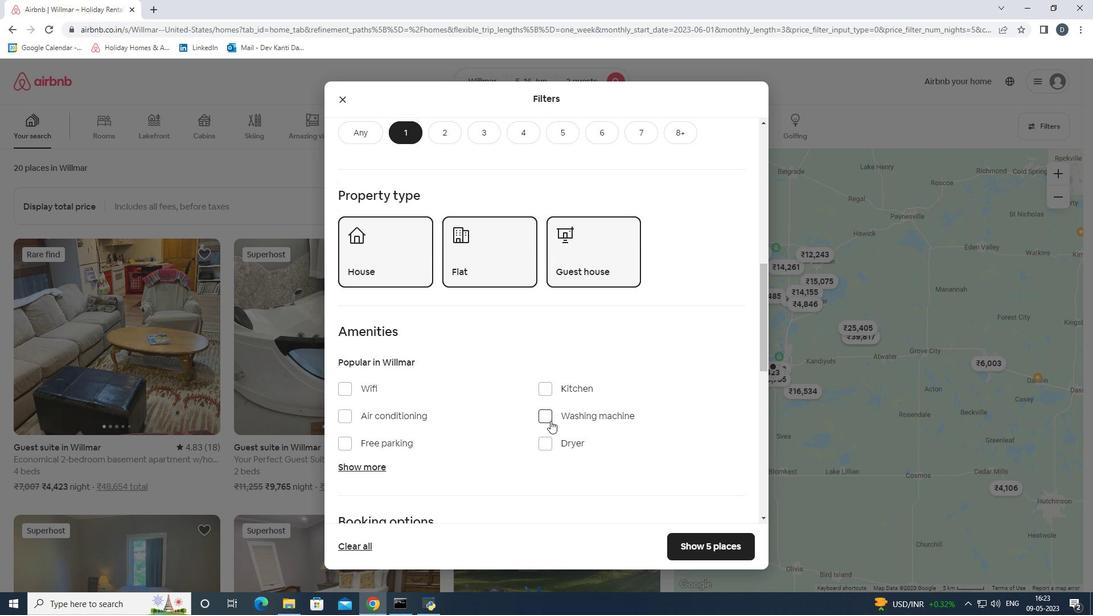 
Action: Mouse scrolled (550, 420) with delta (0, 0)
Screenshot: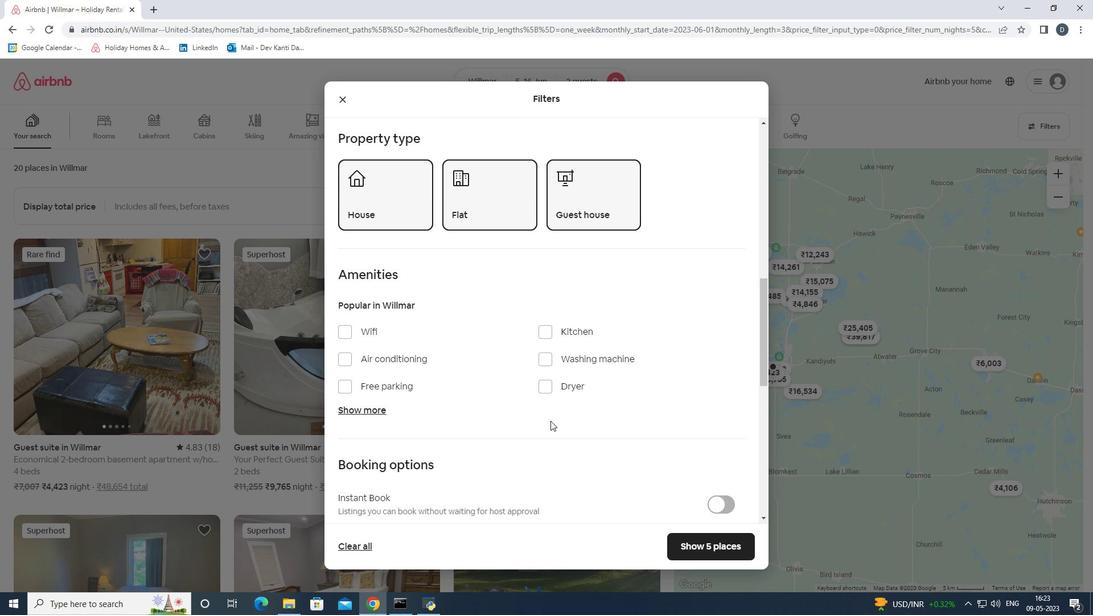 
Action: Mouse scrolled (550, 420) with delta (0, 0)
Screenshot: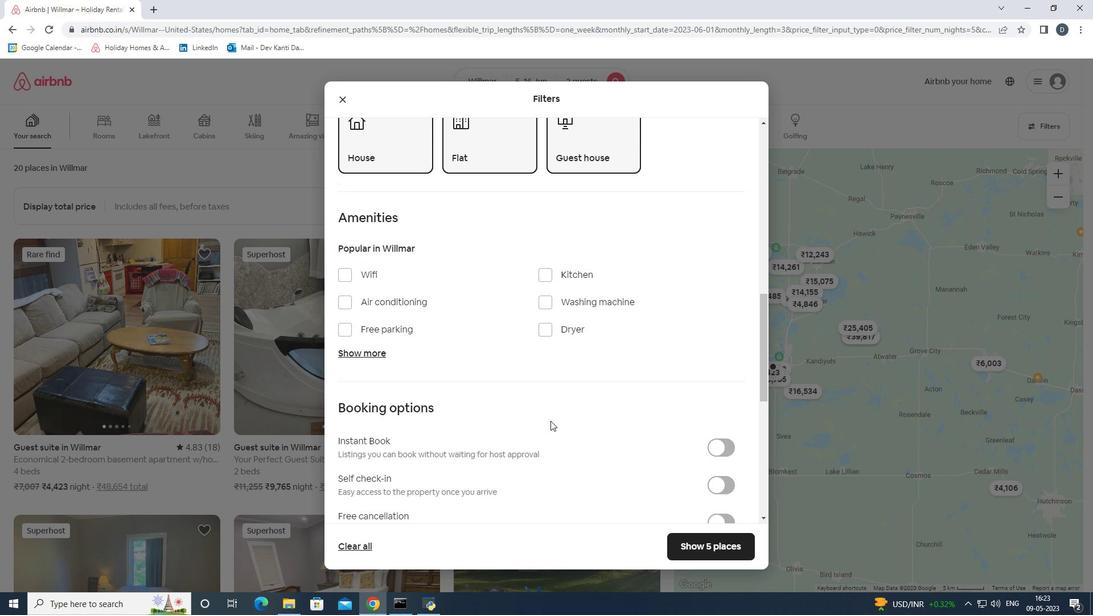 
Action: Mouse scrolled (550, 420) with delta (0, 0)
Screenshot: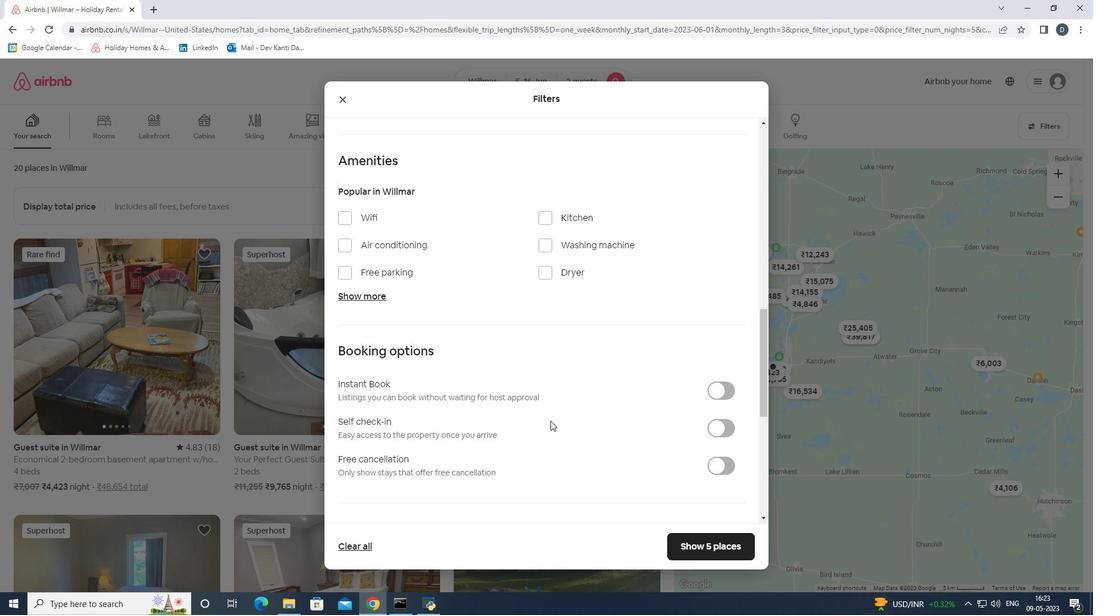
Action: Mouse moved to (721, 377)
Screenshot: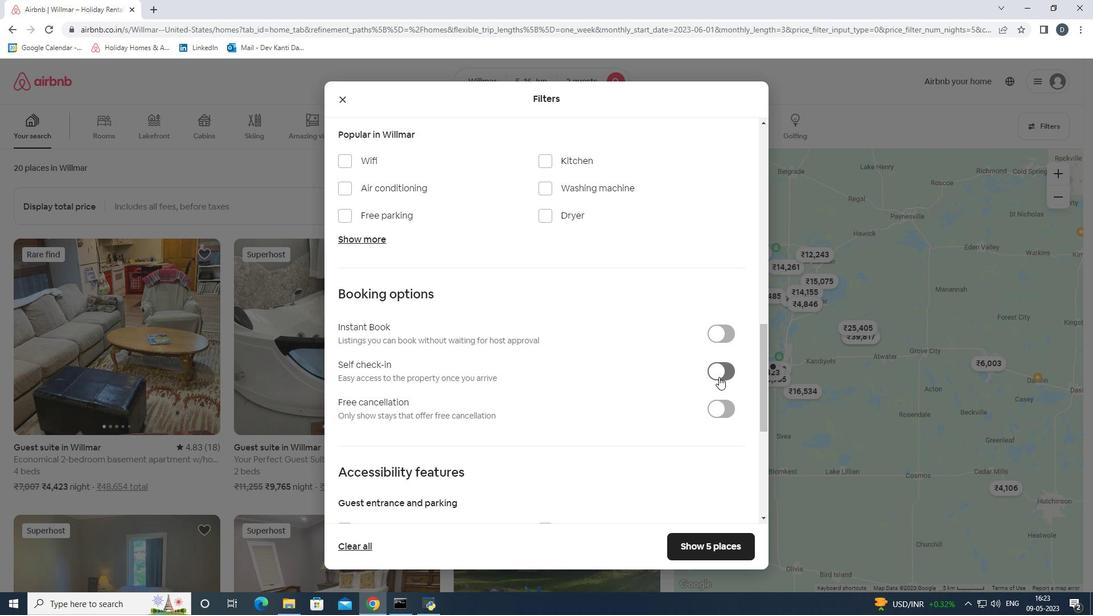 
Action: Mouse pressed left at (721, 377)
Screenshot: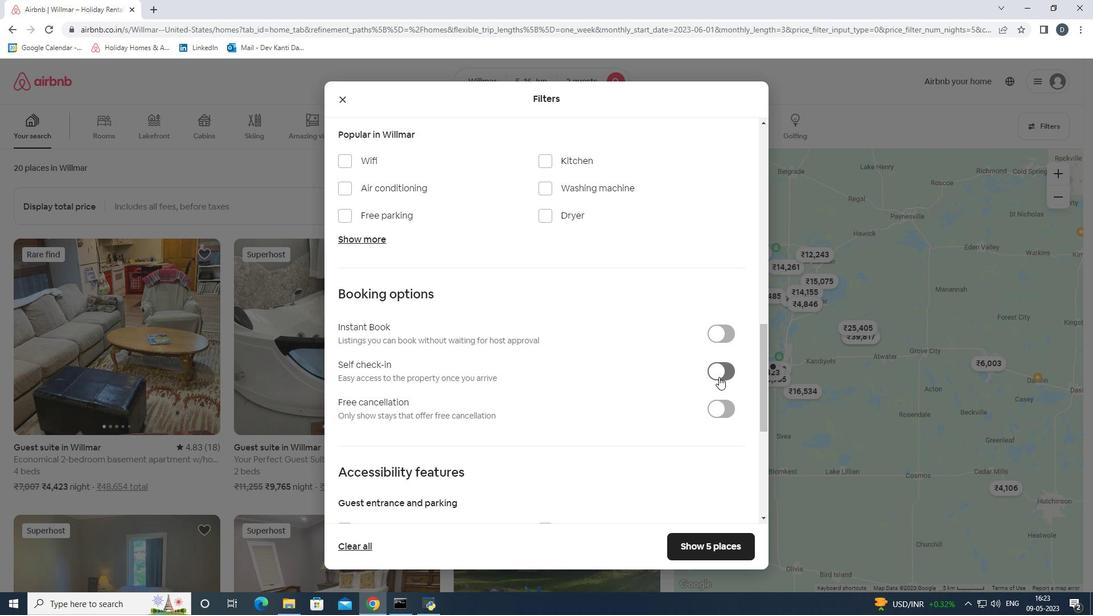 
Action: Mouse scrolled (721, 376) with delta (0, 0)
Screenshot: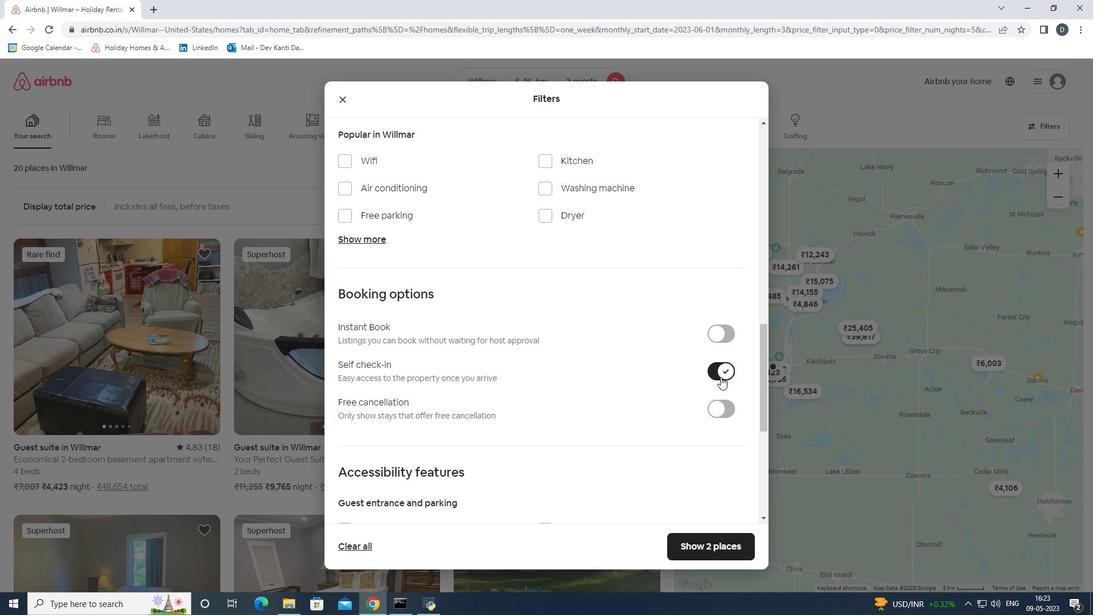 
Action: Mouse scrolled (721, 376) with delta (0, 0)
Screenshot: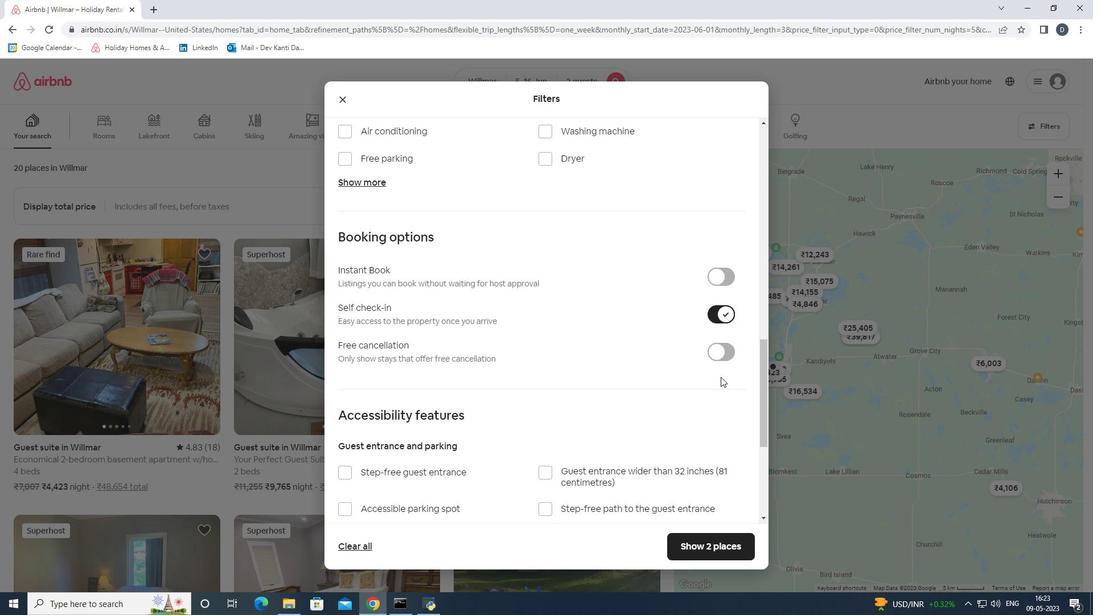 
Action: Mouse moved to (721, 377)
Screenshot: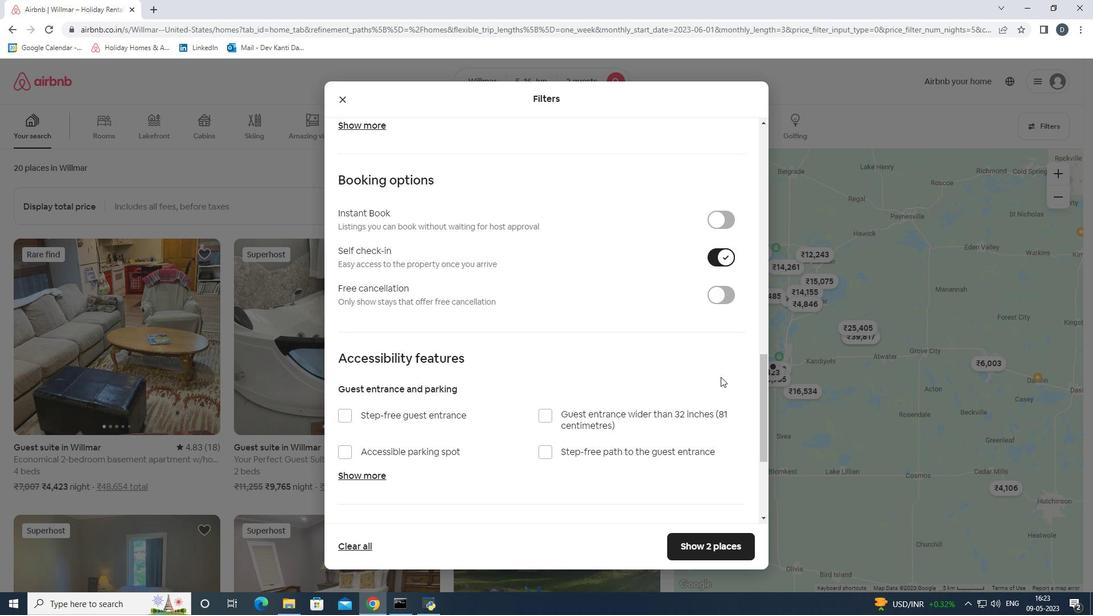 
Action: Mouse scrolled (721, 377) with delta (0, 0)
Screenshot: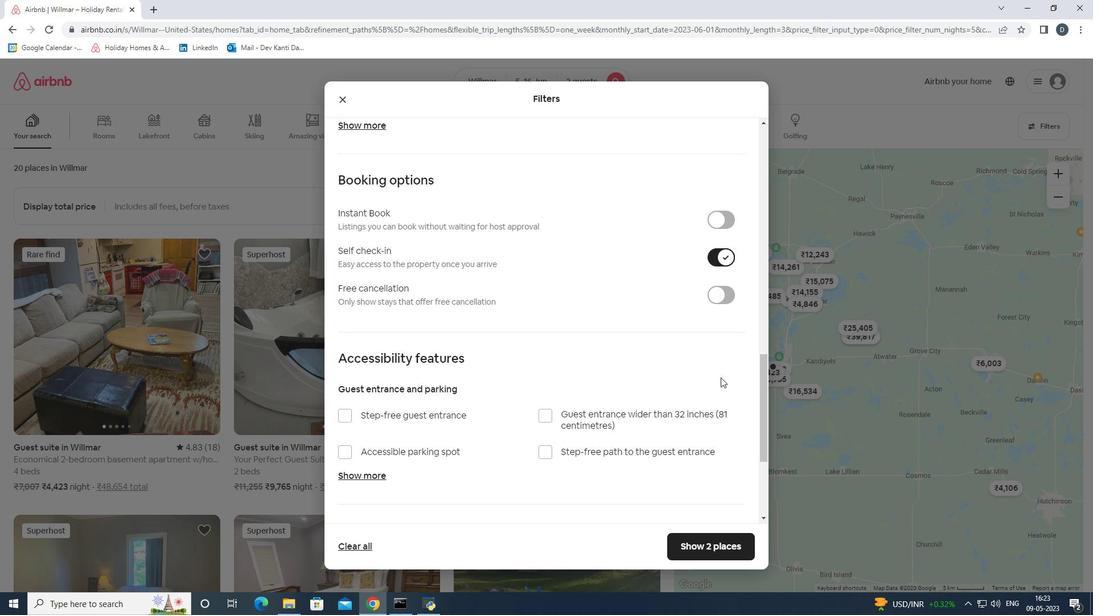
Action: Mouse moved to (672, 344)
Screenshot: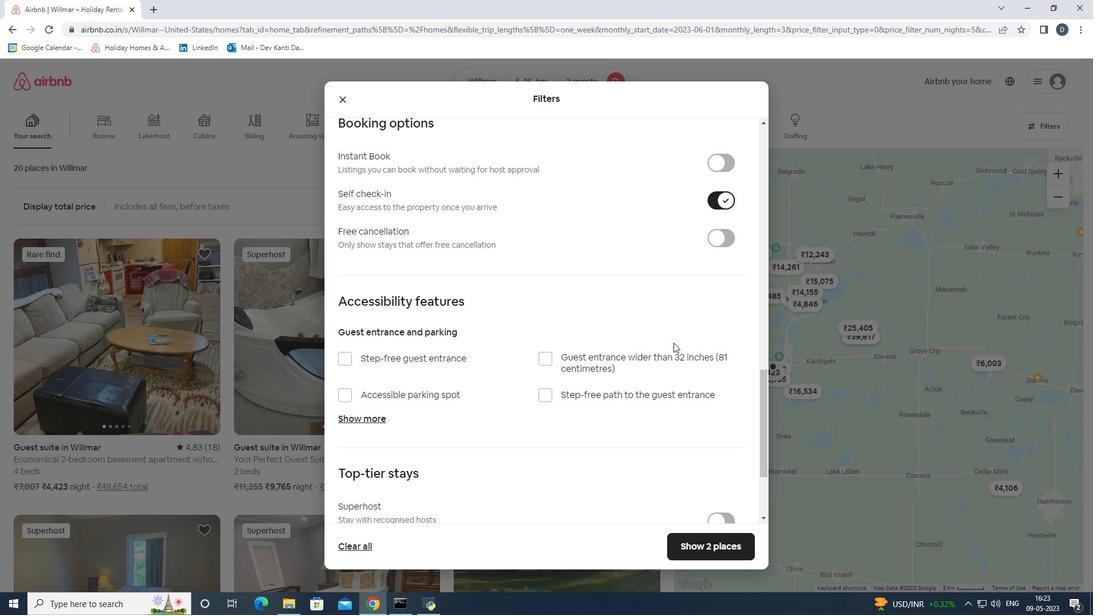 
Action: Mouse scrolled (672, 343) with delta (0, 0)
Screenshot: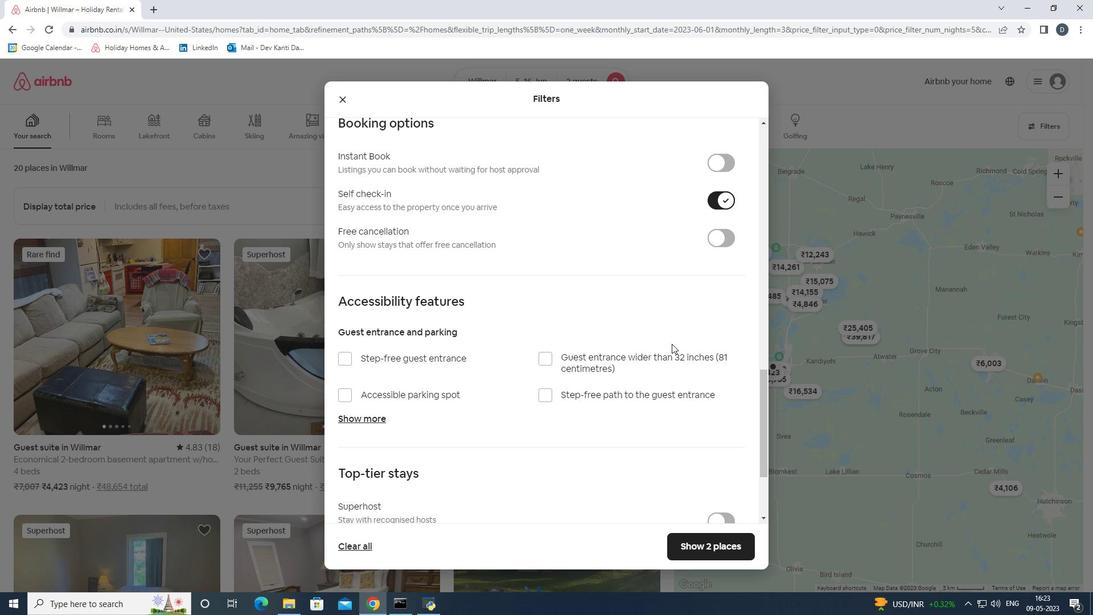 
Action: Mouse moved to (672, 344)
Screenshot: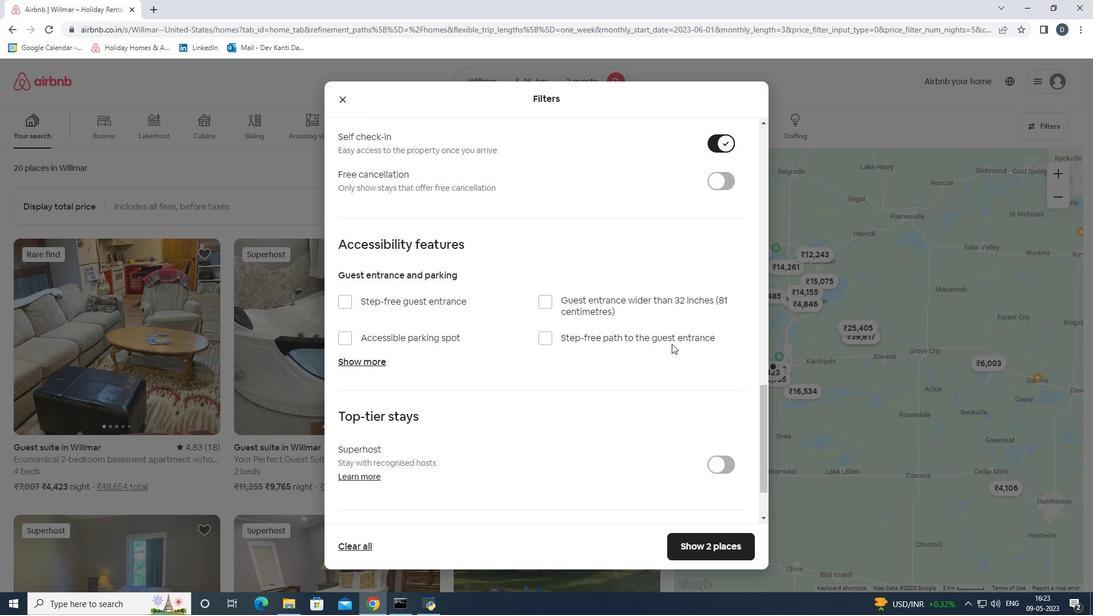 
Action: Mouse scrolled (672, 343) with delta (0, 0)
Screenshot: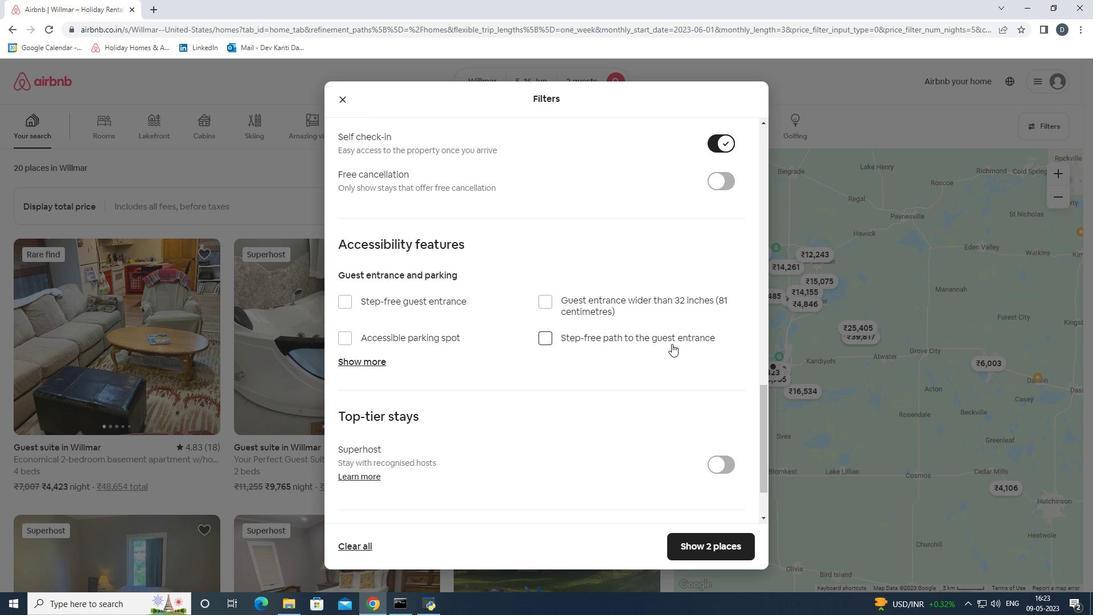 
Action: Mouse scrolled (672, 343) with delta (0, 0)
Screenshot: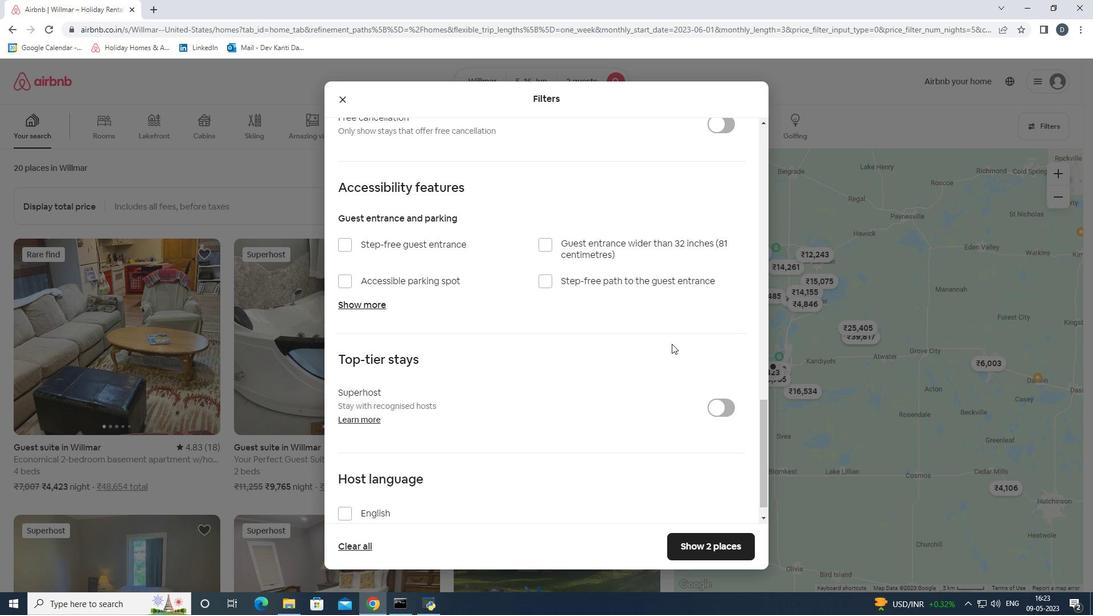 
Action: Mouse moved to (352, 487)
Screenshot: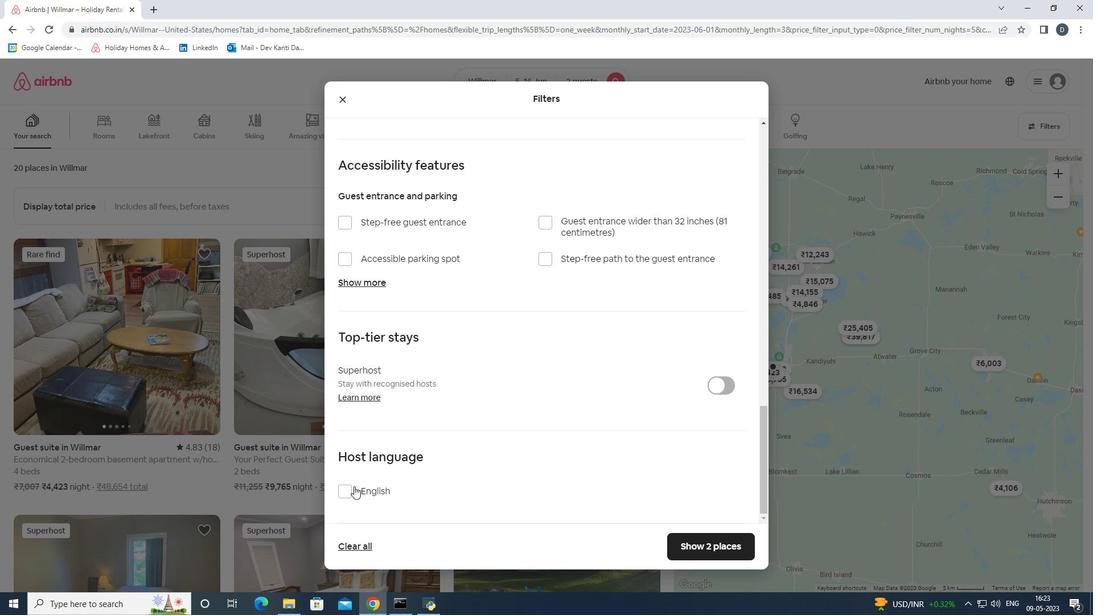 
Action: Mouse pressed left at (352, 487)
Screenshot: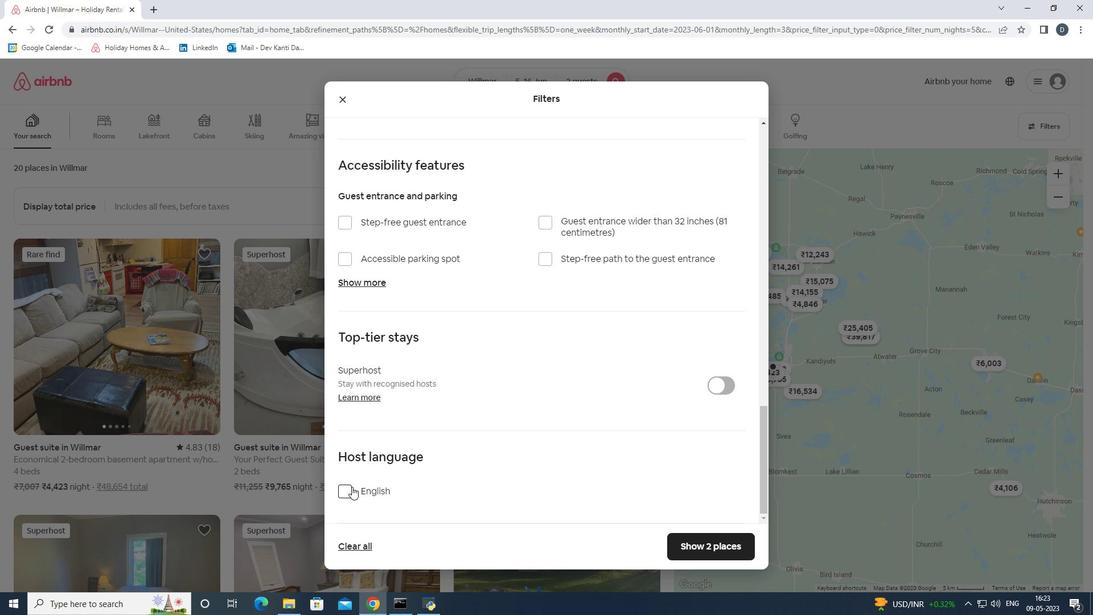 
Action: Mouse moved to (675, 538)
Screenshot: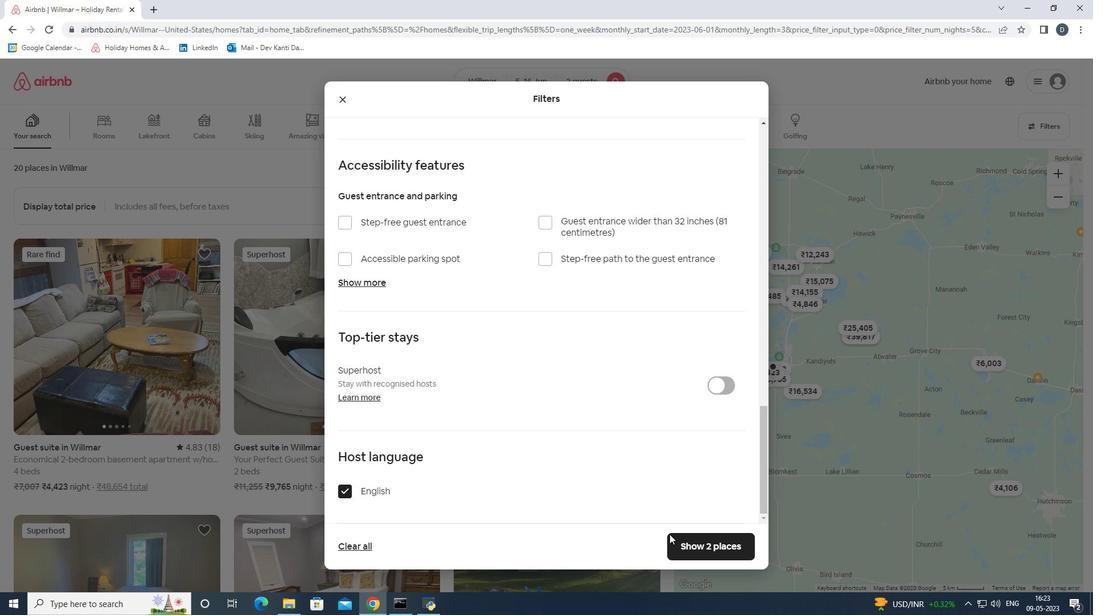 
Action: Mouse pressed left at (675, 538)
Screenshot: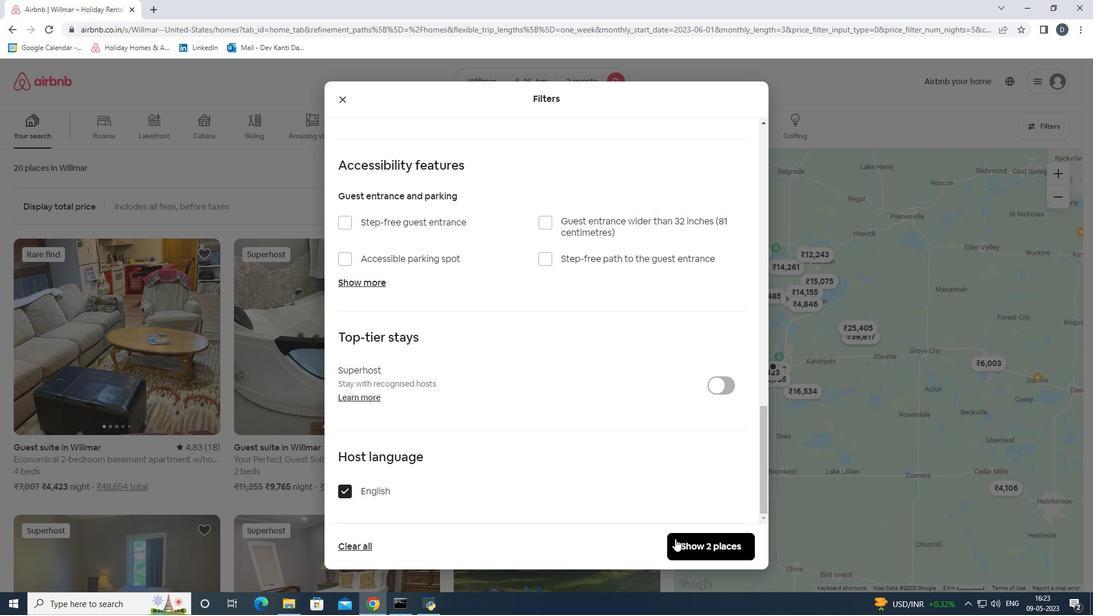 
Action: Mouse moved to (667, 537)
Screenshot: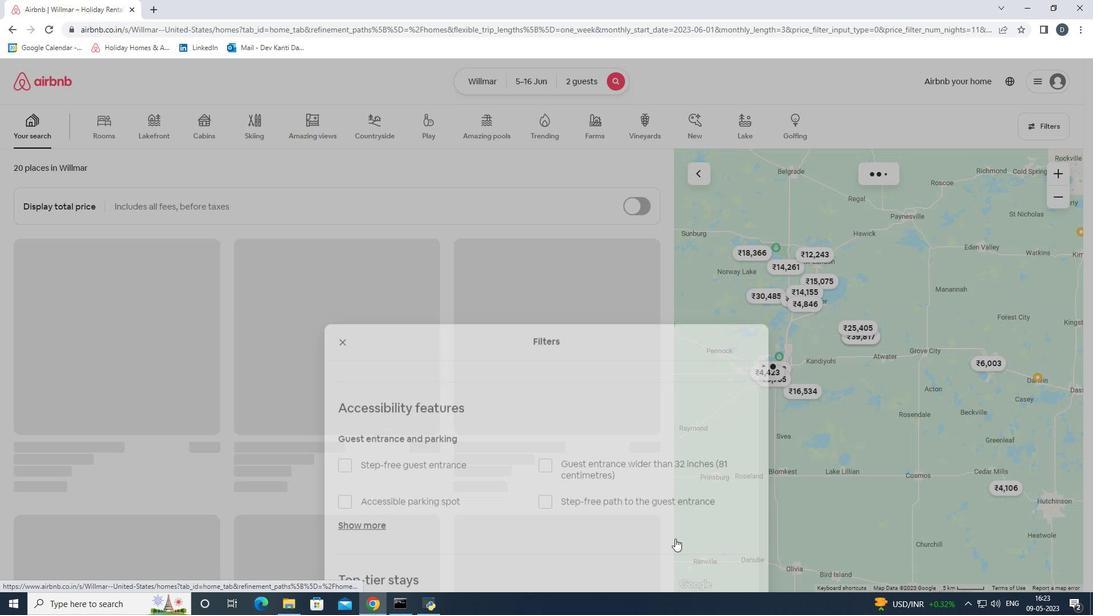 
